 Task: Find connections with filter location Padre Bernardo with filter topic #socialentrepreneurswith filter profile language German with filter current company VeriPark with filter school Mahatma Phule Krishi Vidyapeeth, Rahuri with filter industry Wholesale Recyclable Materials with filter service category Videography with filter keywords title Content Strategist
Action: Mouse moved to (281, 325)
Screenshot: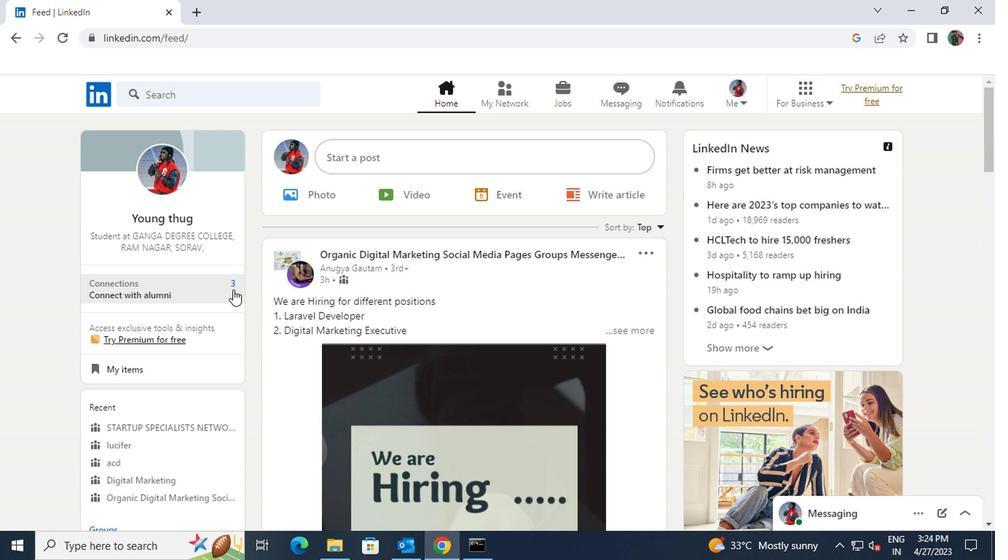 
Action: Mouse pressed left at (281, 325)
Screenshot: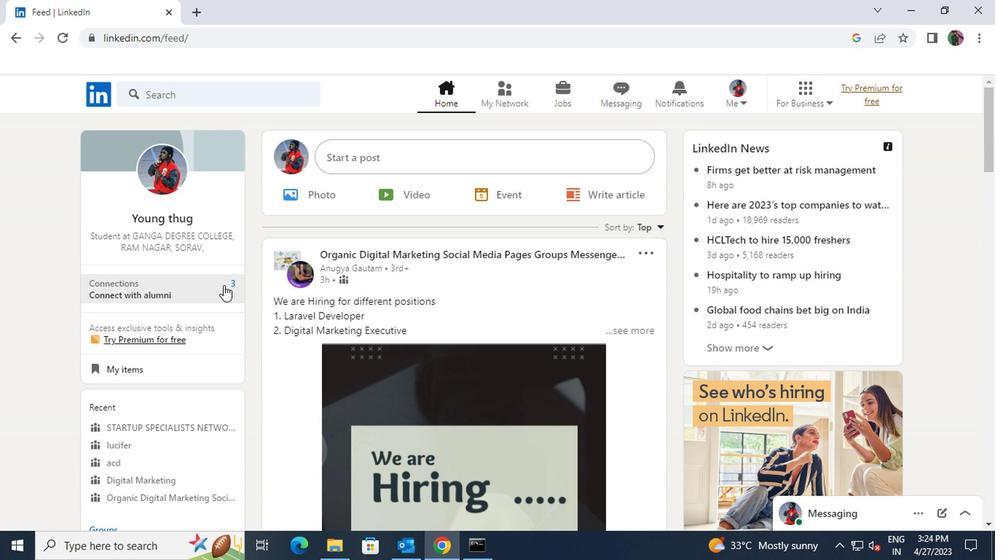 
Action: Mouse moved to (275, 248)
Screenshot: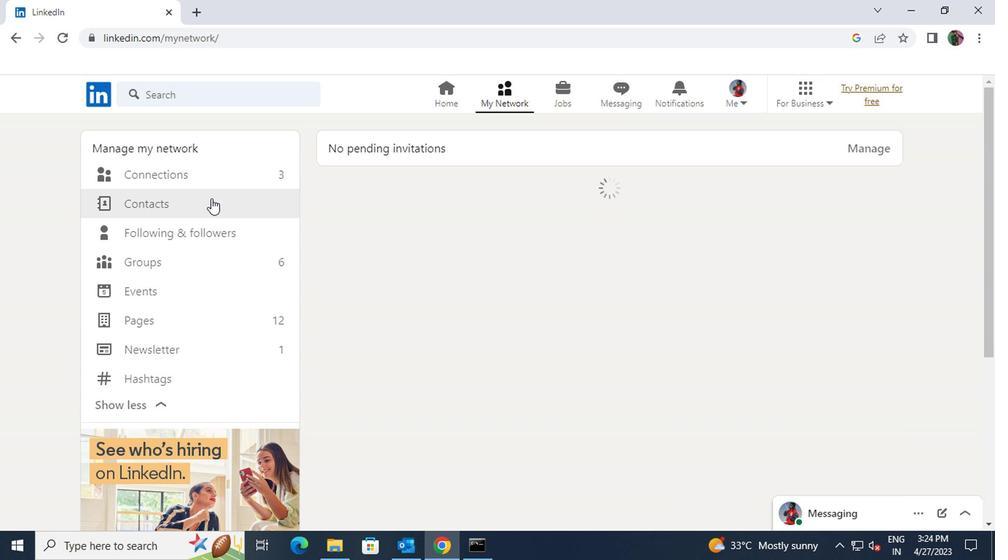 
Action: Mouse pressed left at (275, 248)
Screenshot: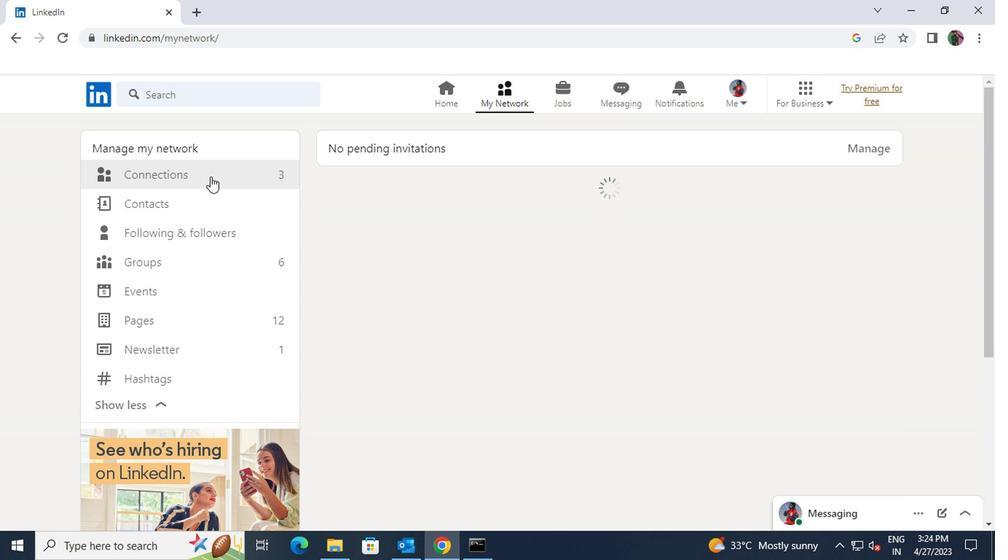 
Action: Mouse moved to (537, 251)
Screenshot: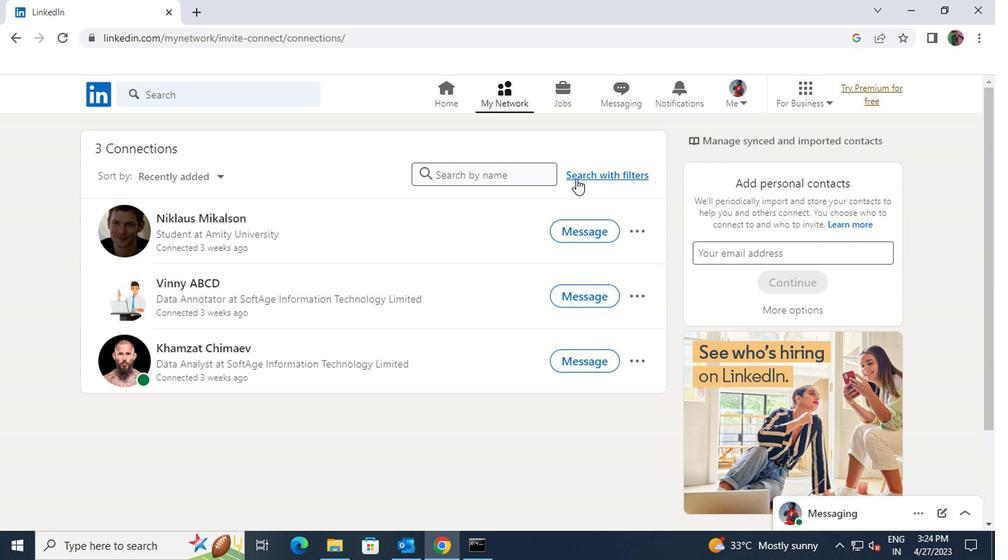 
Action: Mouse pressed left at (537, 251)
Screenshot: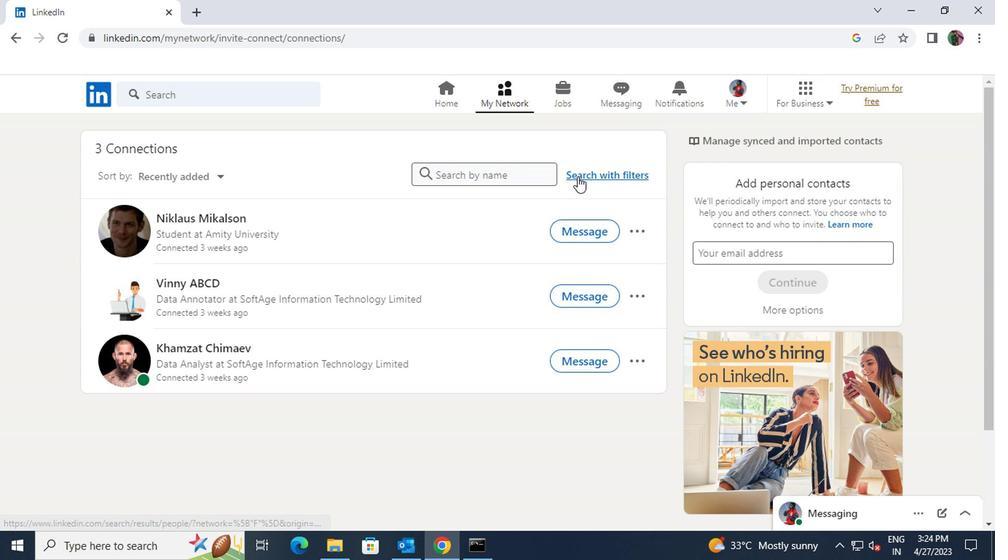 
Action: Mouse moved to (499, 226)
Screenshot: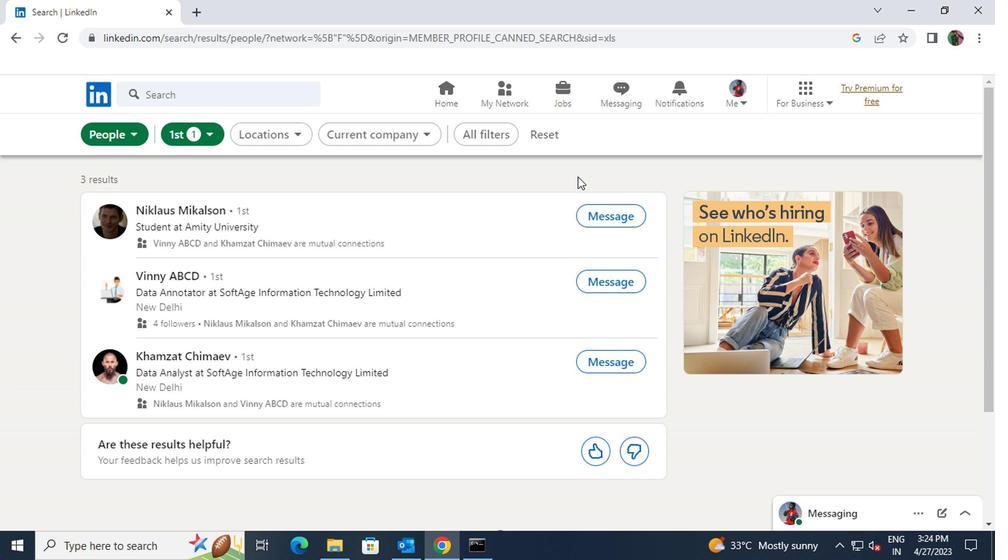 
Action: Mouse pressed left at (499, 226)
Screenshot: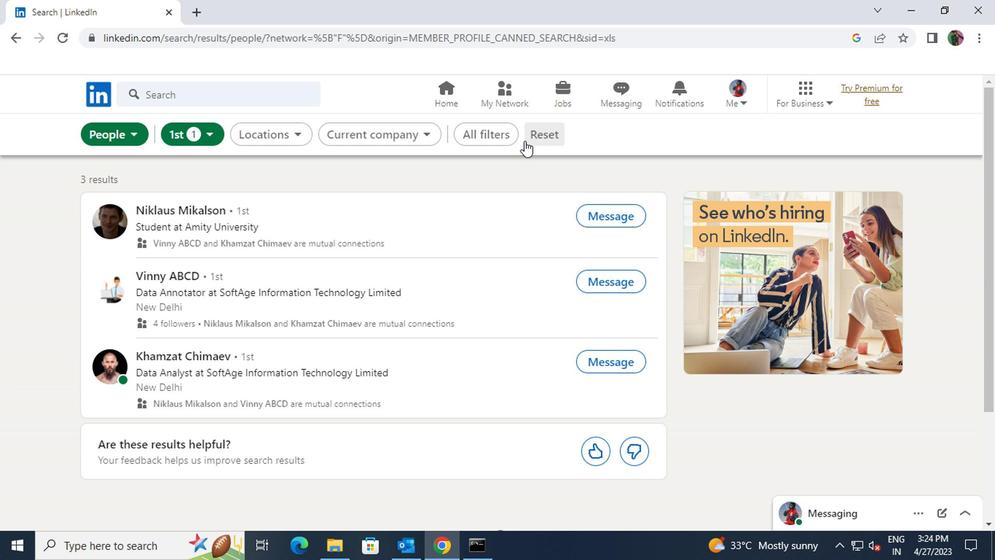 
Action: Mouse moved to (497, 223)
Screenshot: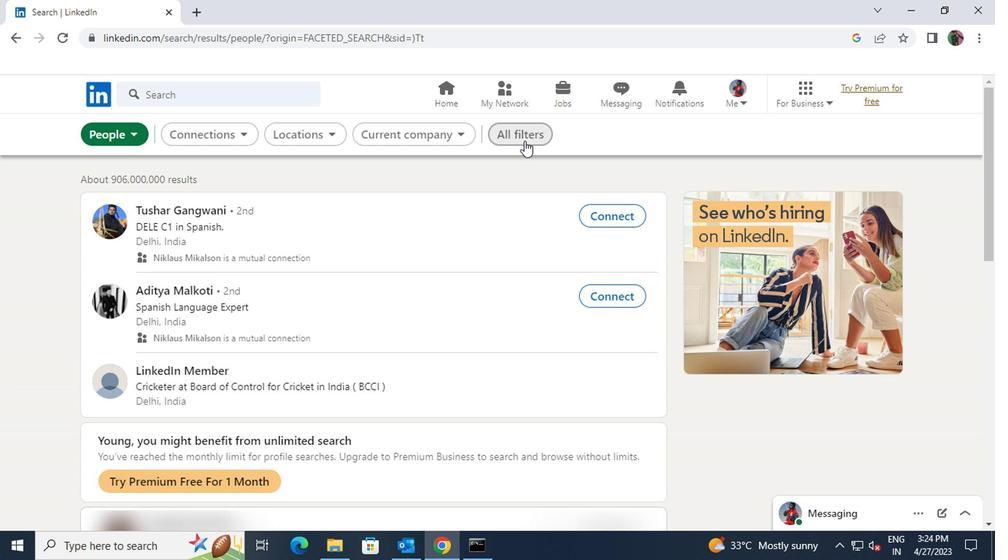 
Action: Mouse pressed left at (497, 223)
Screenshot: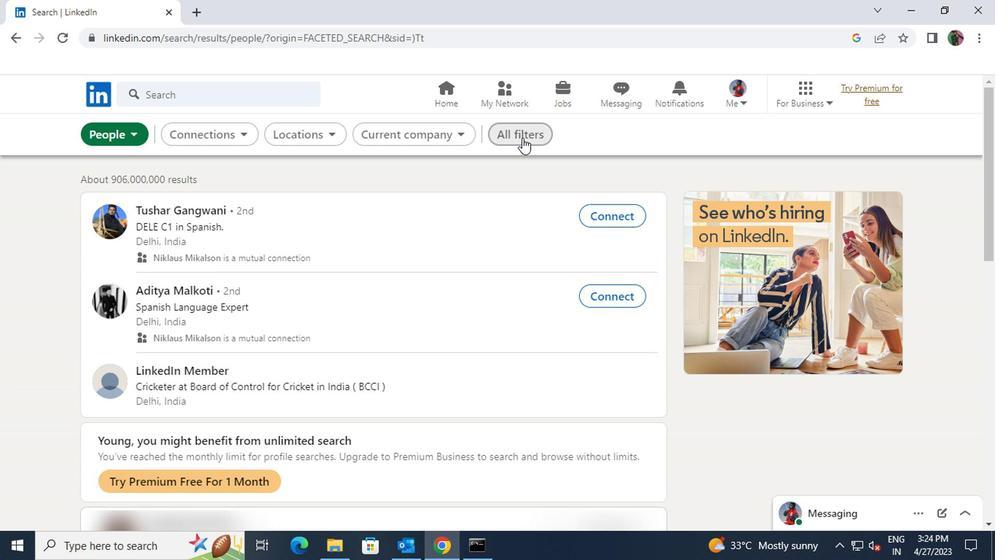 
Action: Mouse scrolled (497, 222) with delta (0, 0)
Screenshot: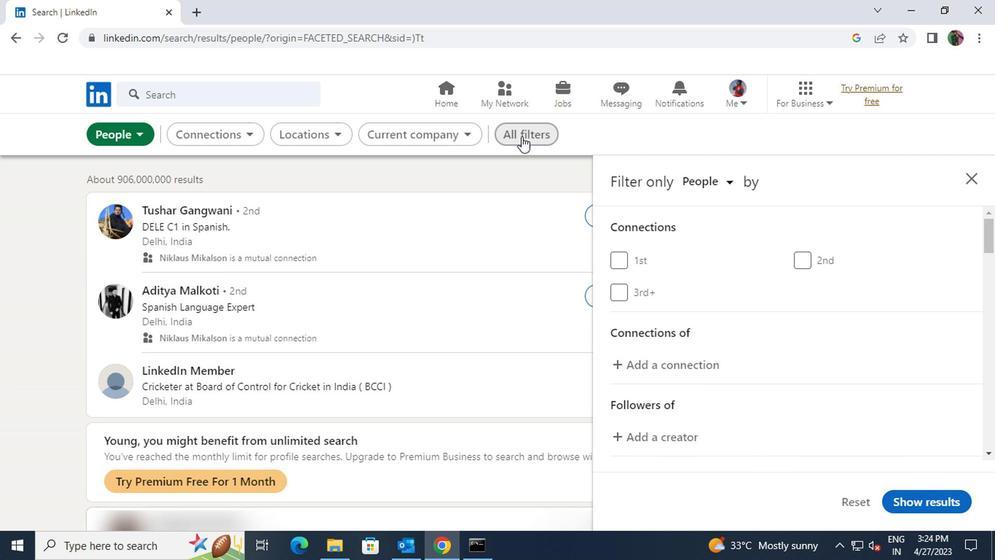 
Action: Mouse moved to (598, 305)
Screenshot: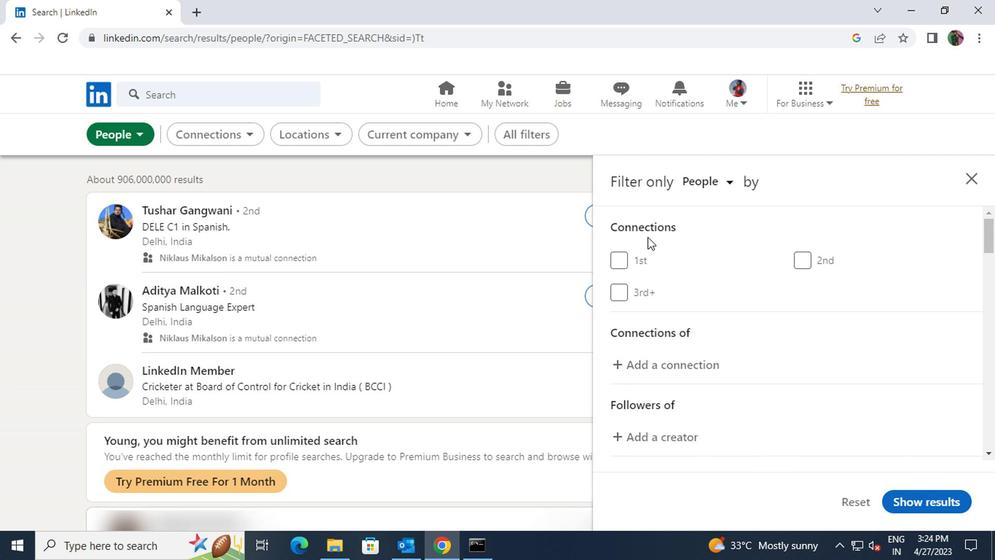 
Action: Mouse scrolled (598, 305) with delta (0, 0)
Screenshot: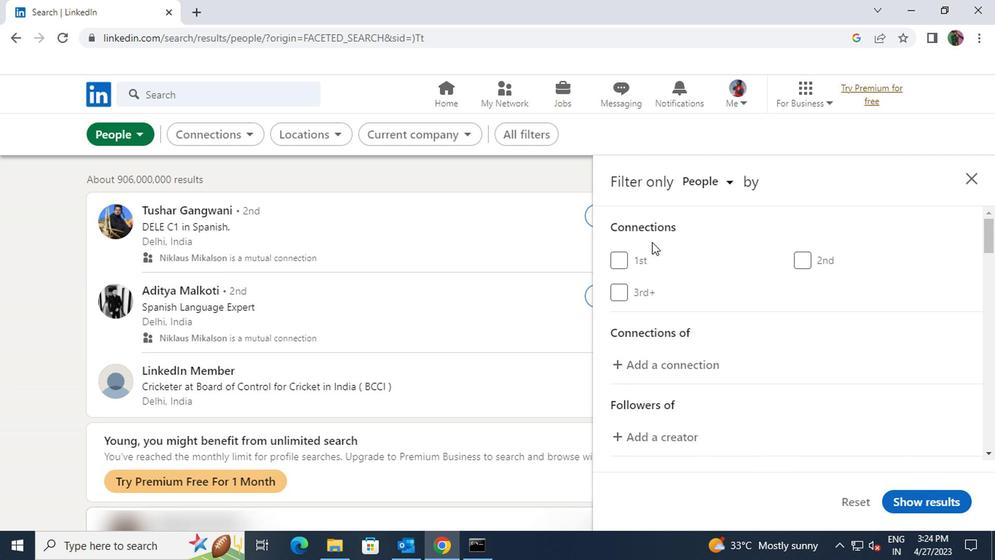 
Action: Mouse scrolled (598, 305) with delta (0, 0)
Screenshot: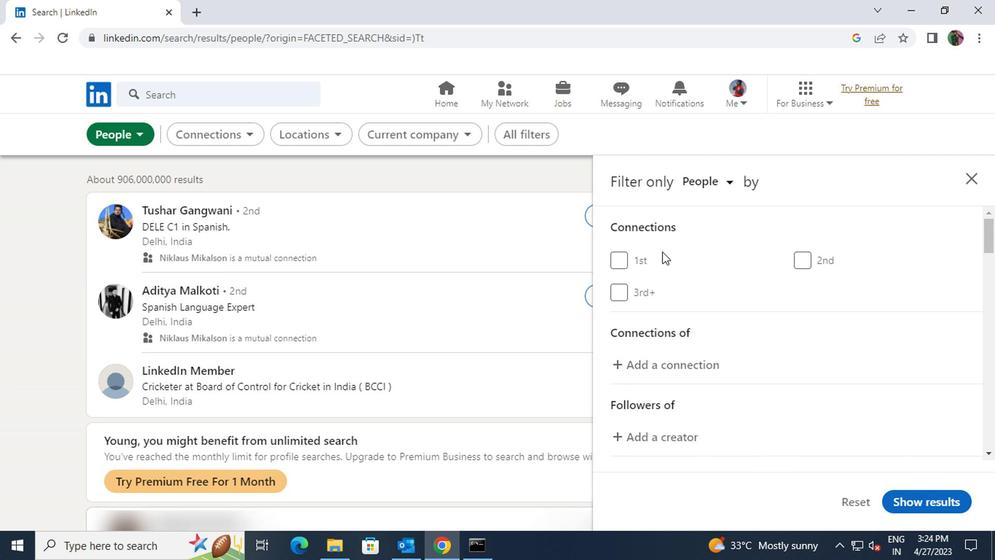 
Action: Mouse moved to (705, 433)
Screenshot: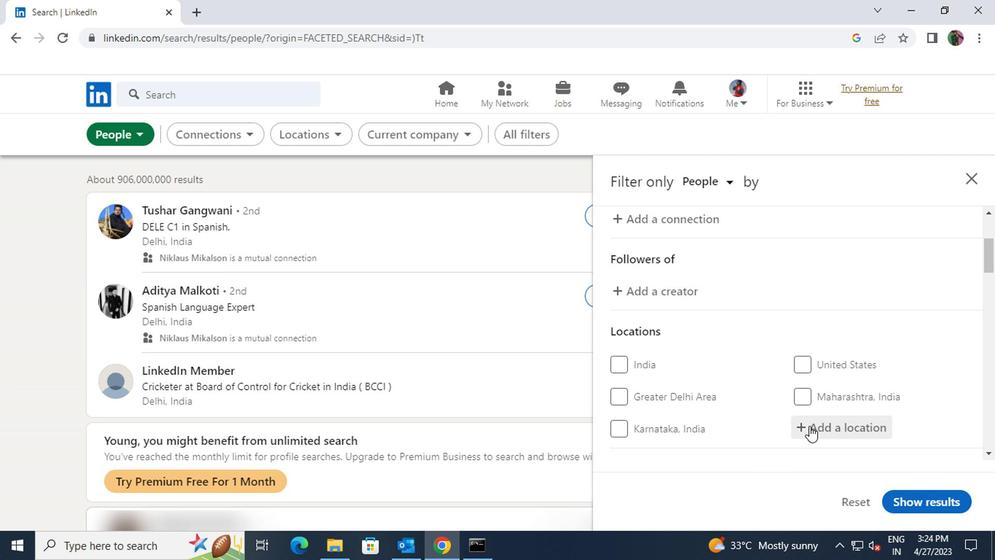
Action: Mouse pressed left at (705, 433)
Screenshot: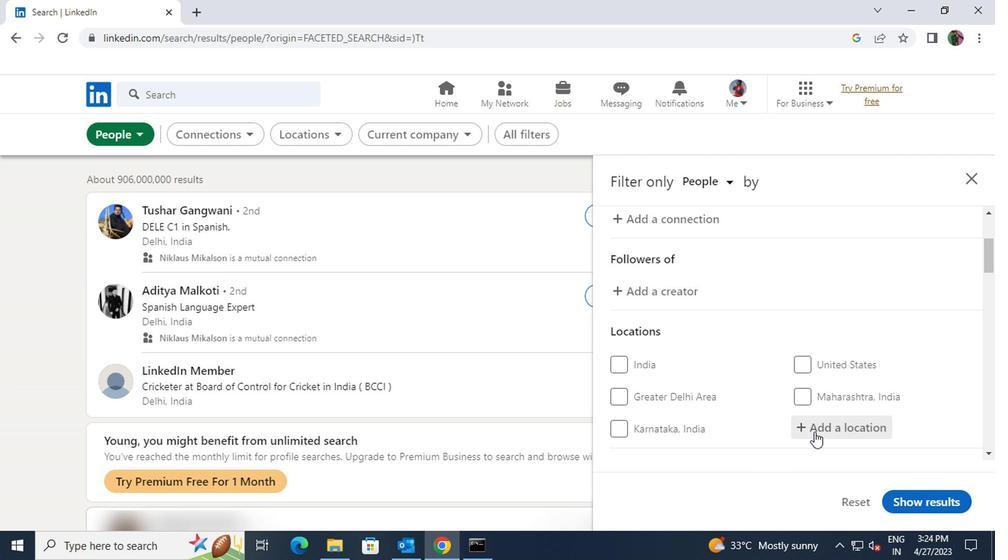 
Action: Key pressed <Key.shift>PADRE<Key.space>B
Screenshot: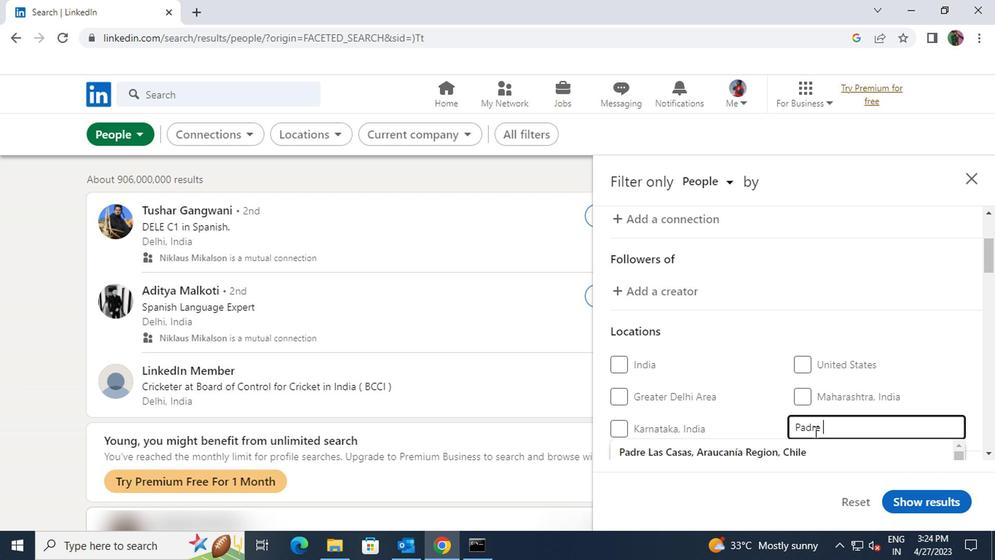 
Action: Mouse moved to (707, 445)
Screenshot: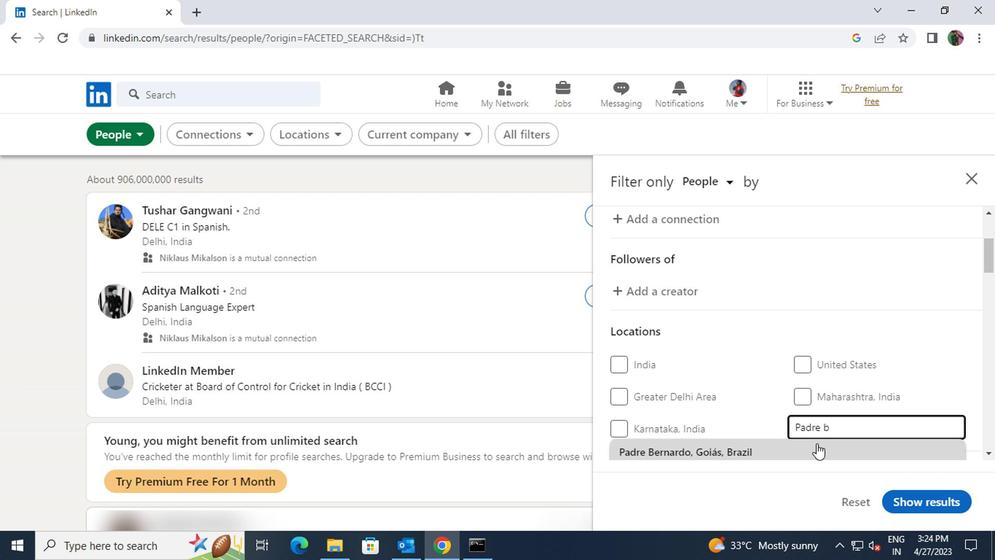 
Action: Mouse pressed left at (707, 445)
Screenshot: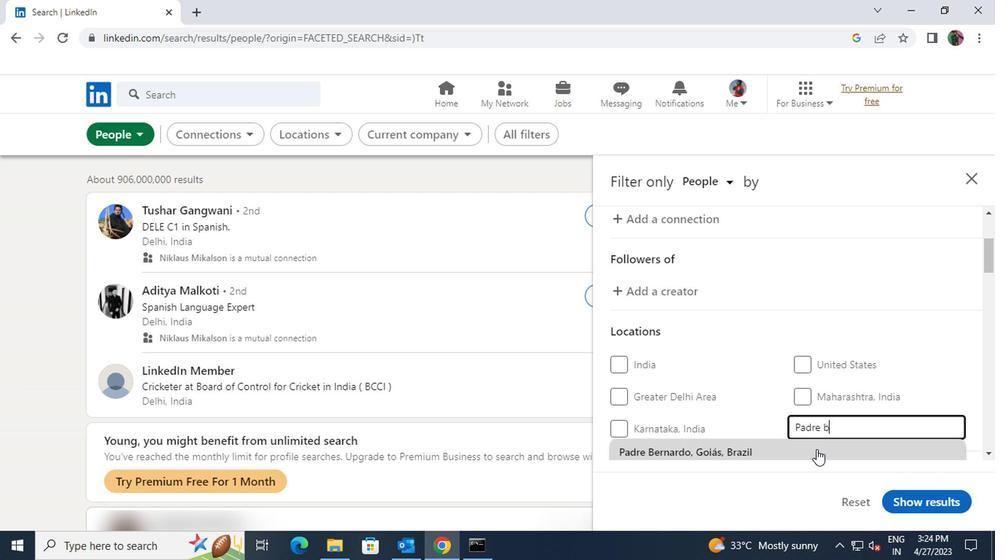 
Action: Mouse scrolled (707, 445) with delta (0, 0)
Screenshot: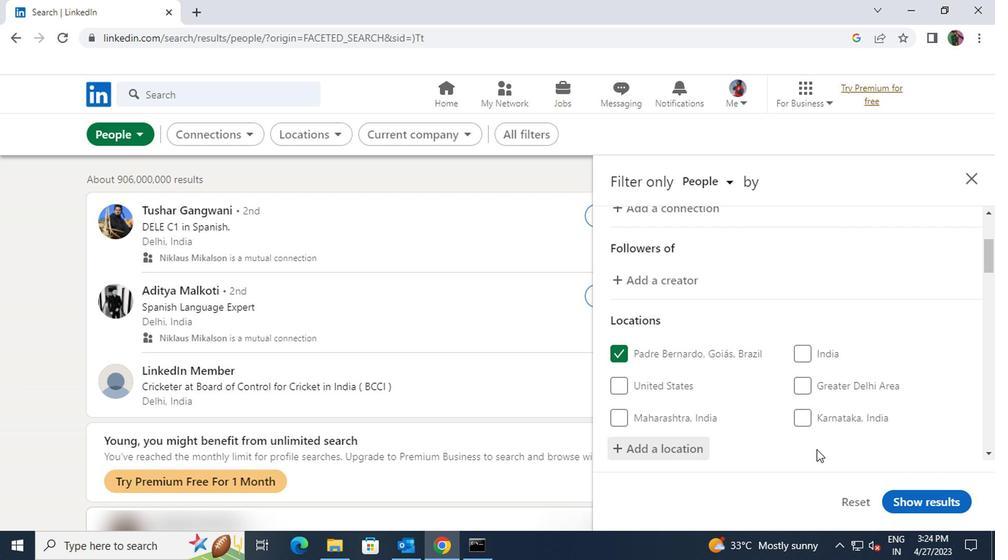 
Action: Mouse scrolled (707, 445) with delta (0, 0)
Screenshot: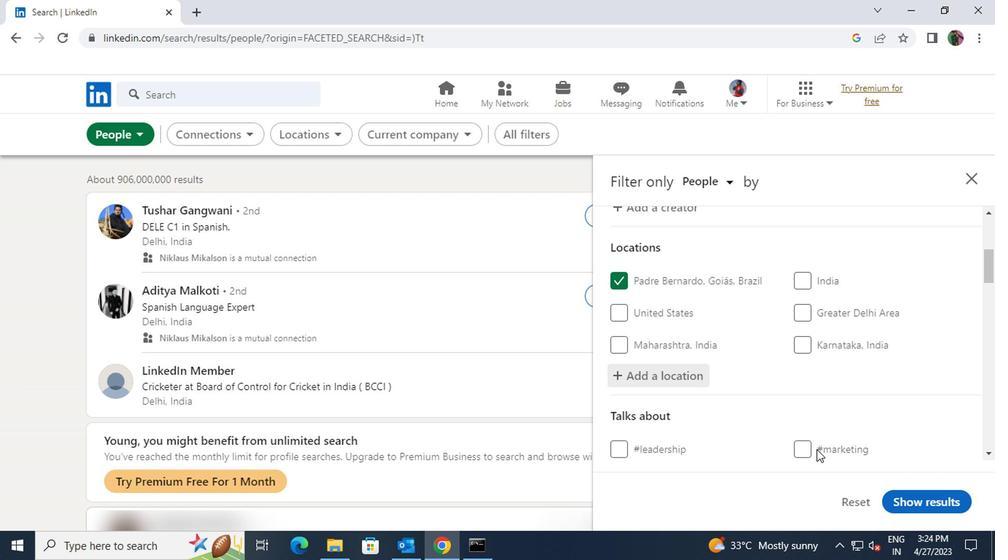 
Action: Mouse moved to (709, 441)
Screenshot: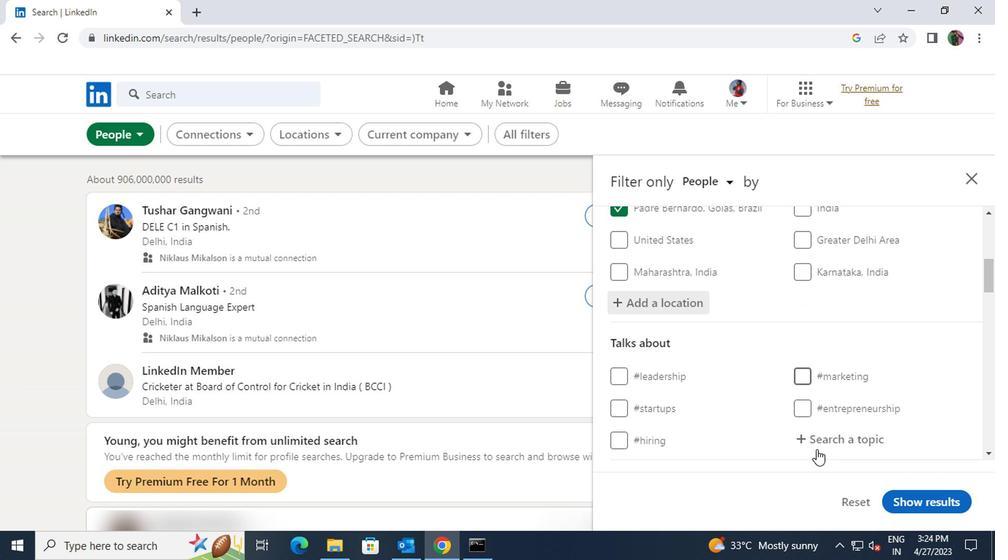 
Action: Mouse pressed left at (709, 441)
Screenshot: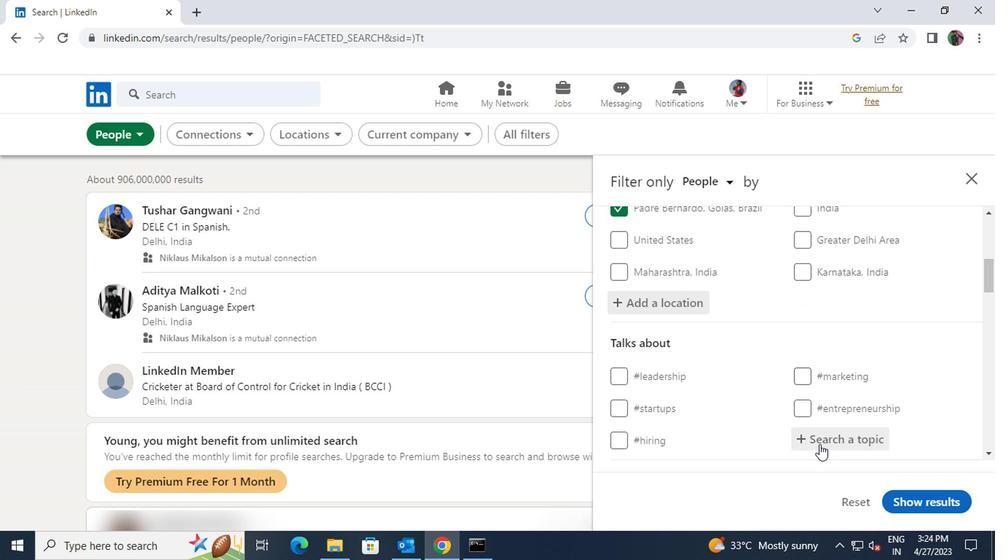 
Action: Key pressed <Key.shift><Key.shift><Key.shift><Key.shift><Key.shift><Key.shift><Key.shift><Key.shift><Key.shift><Key.shift><Key.shift><Key.shift><Key.shift><Key.shift><Key.shift><Key.shift>#SOCIALEN
Screenshot: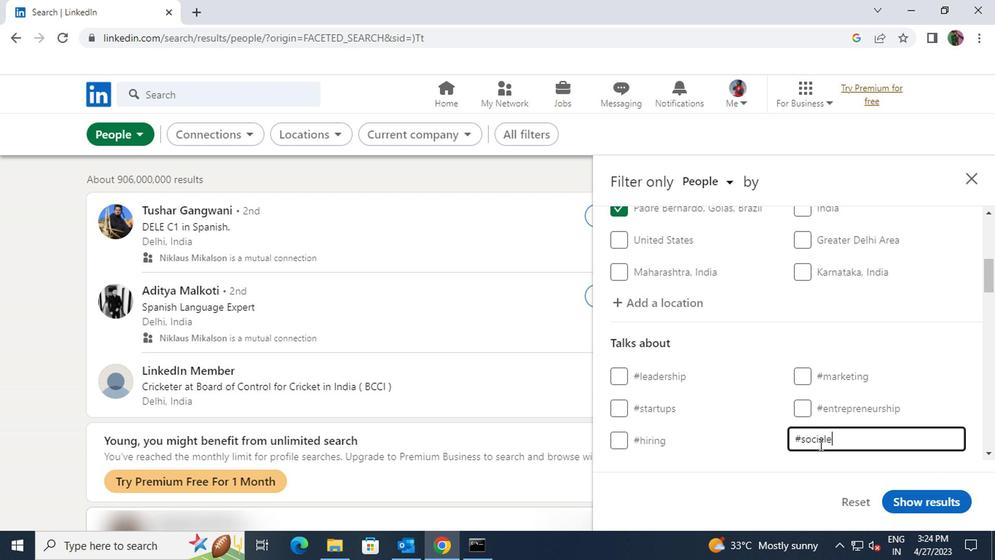 
Action: Mouse moved to (710, 441)
Screenshot: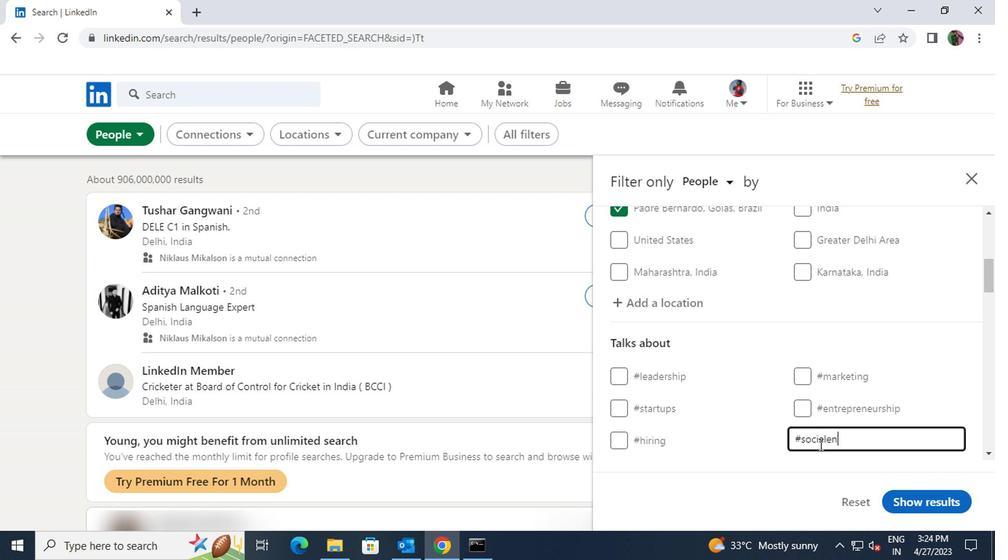 
Action: Key pressed TEREPENERWITH
Screenshot: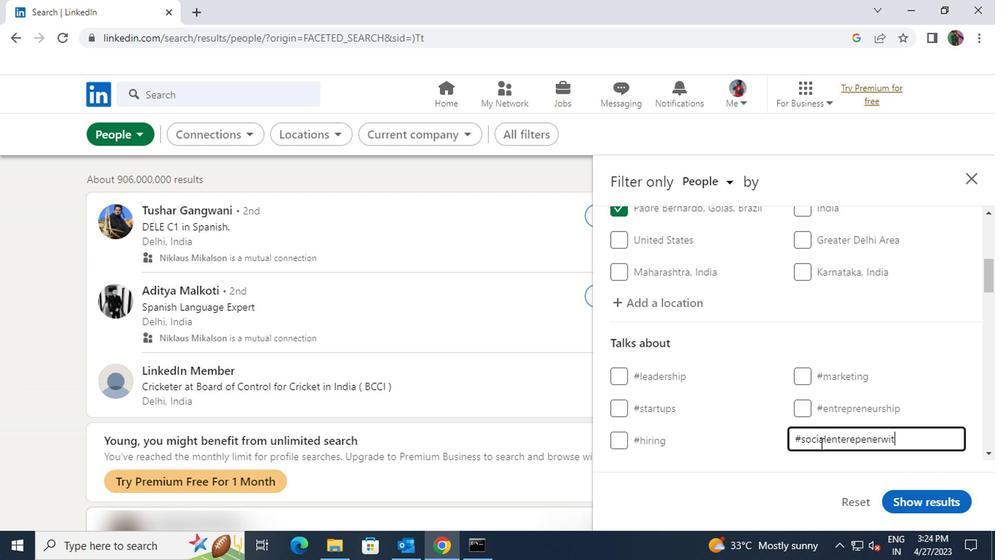 
Action: Mouse scrolled (710, 440) with delta (0, 0)
Screenshot: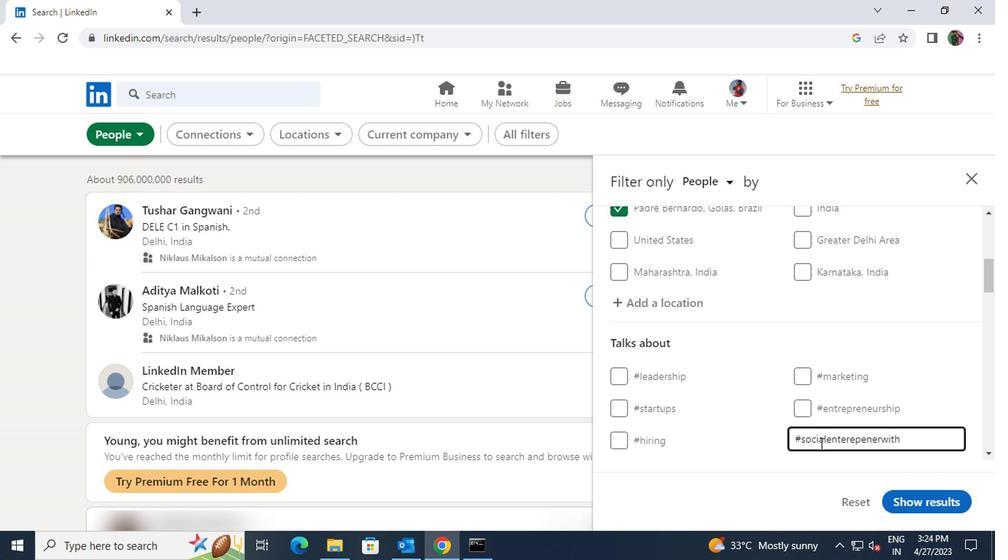 
Action: Mouse scrolled (710, 440) with delta (0, 0)
Screenshot: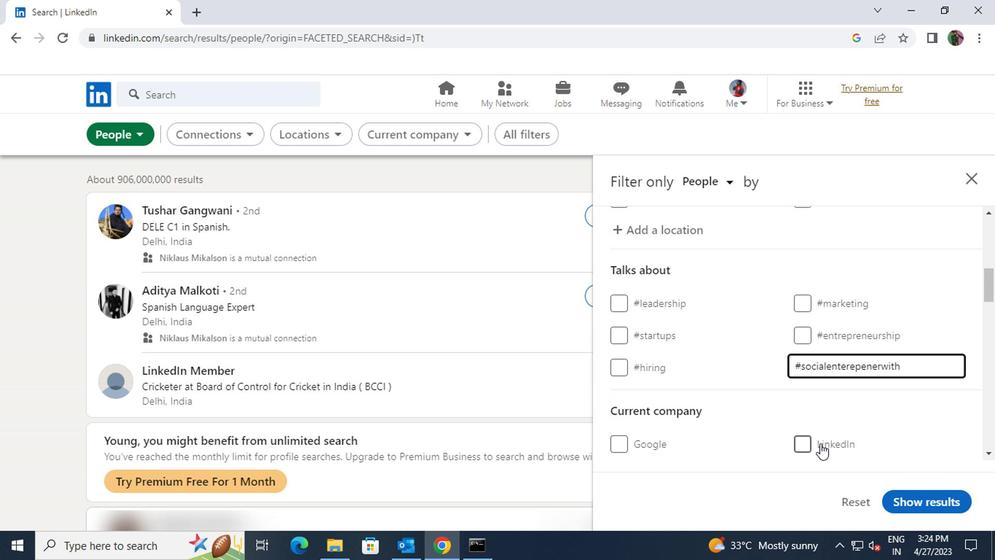 
Action: Mouse moved to (712, 436)
Screenshot: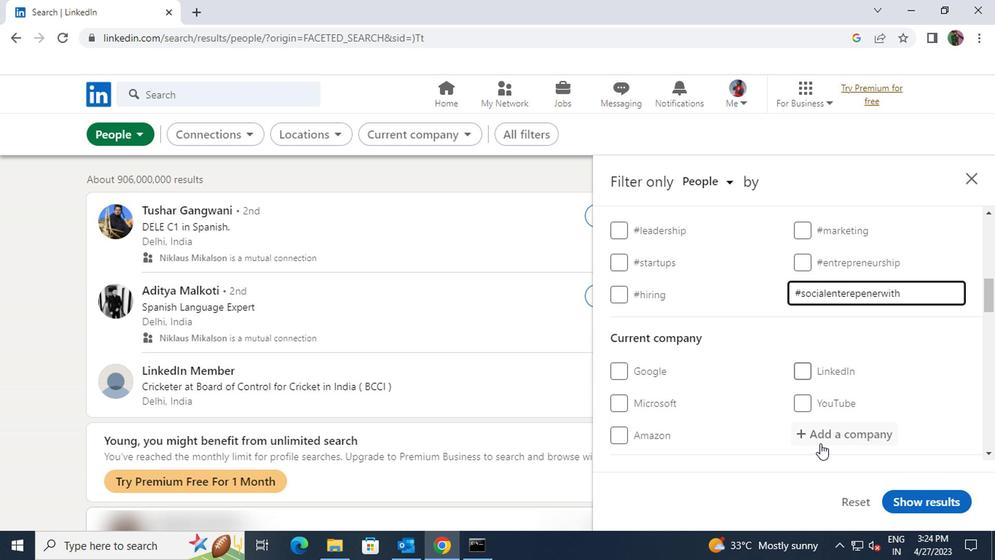 
Action: Mouse pressed left at (712, 436)
Screenshot: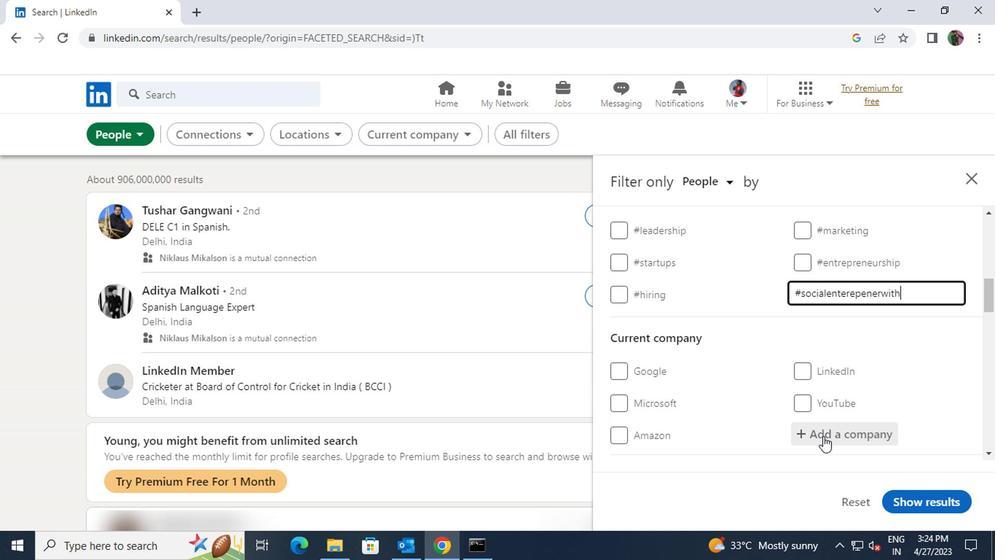 
Action: Key pressed <Key.shift>VERI<Key.shift>PARK
Screenshot: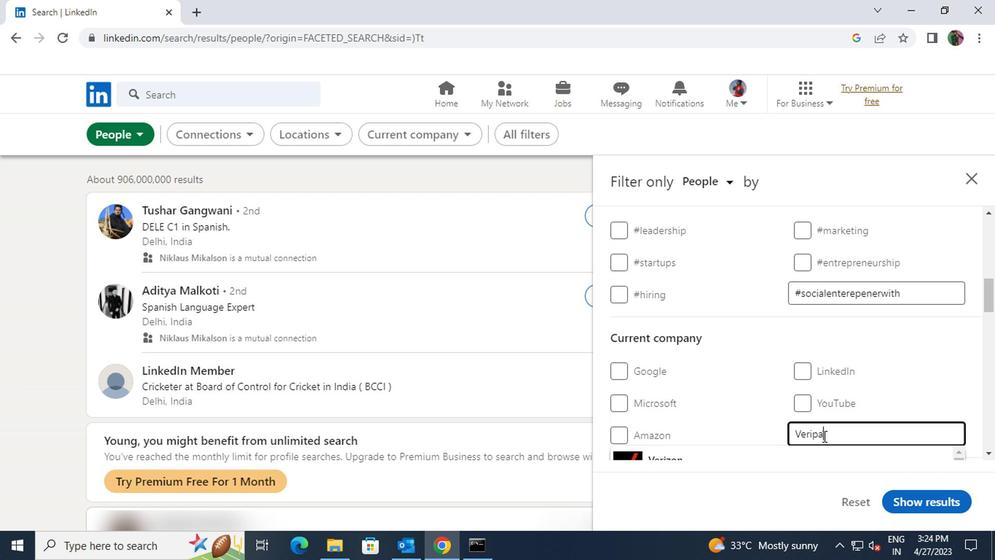 
Action: Mouse moved to (718, 421)
Screenshot: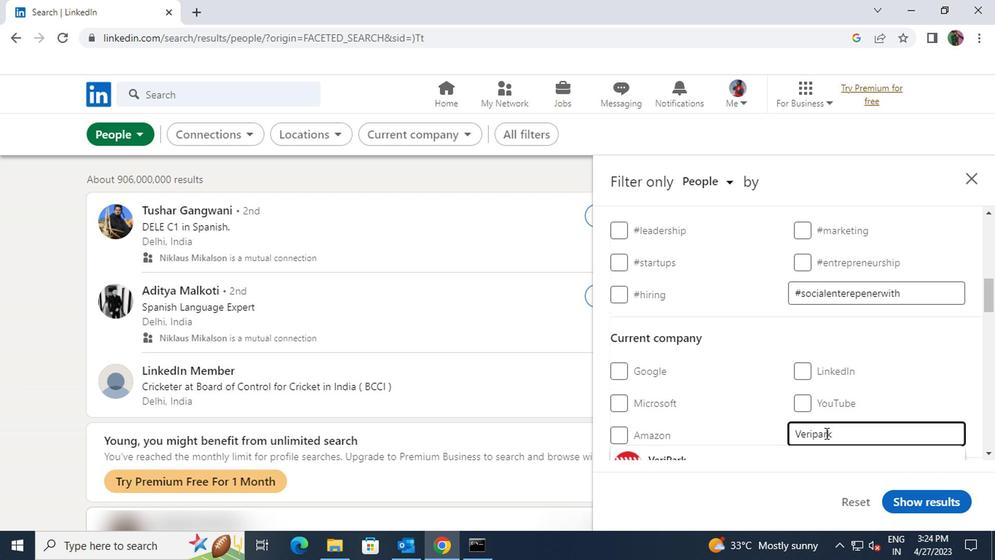 
Action: Mouse scrolled (718, 421) with delta (0, 0)
Screenshot: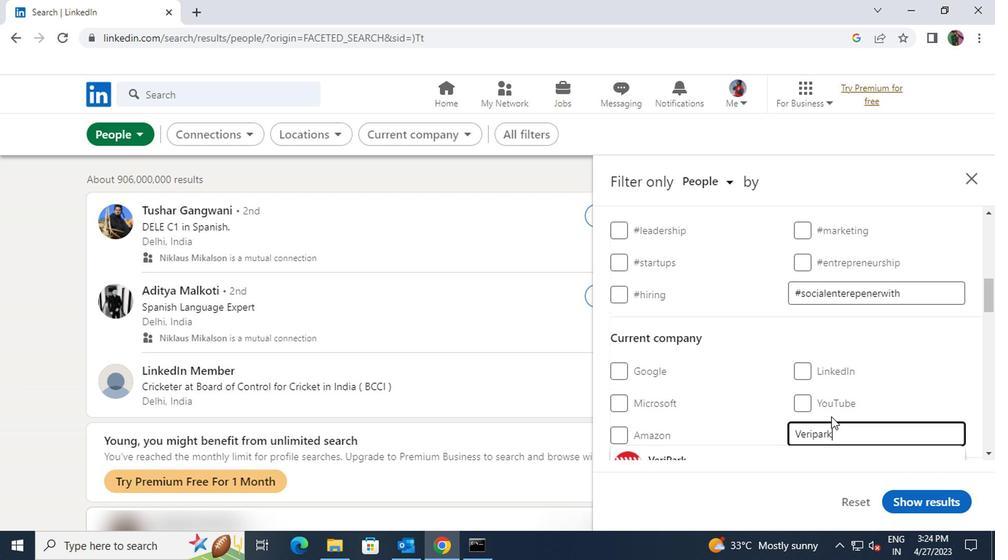 
Action: Mouse moved to (721, 411)
Screenshot: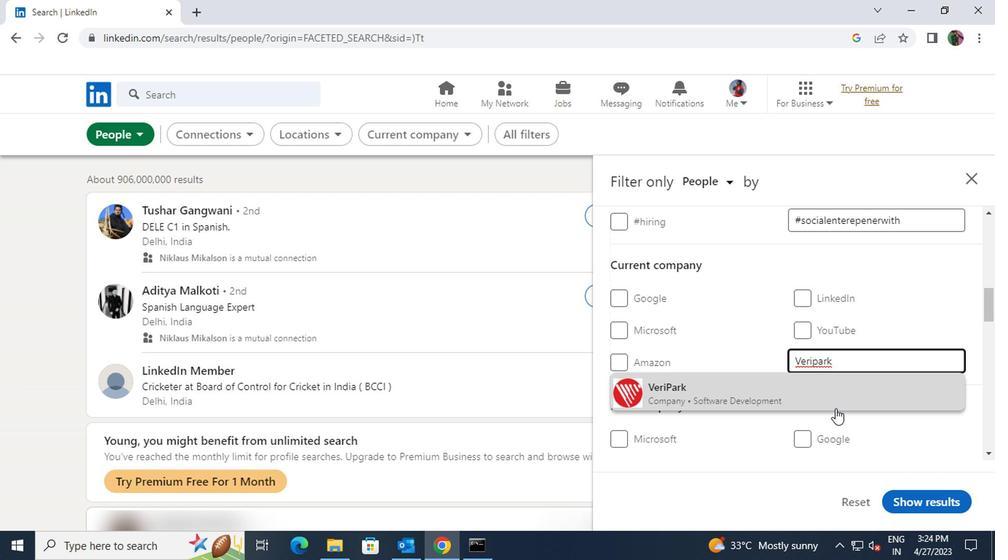 
Action: Mouse pressed left at (721, 411)
Screenshot: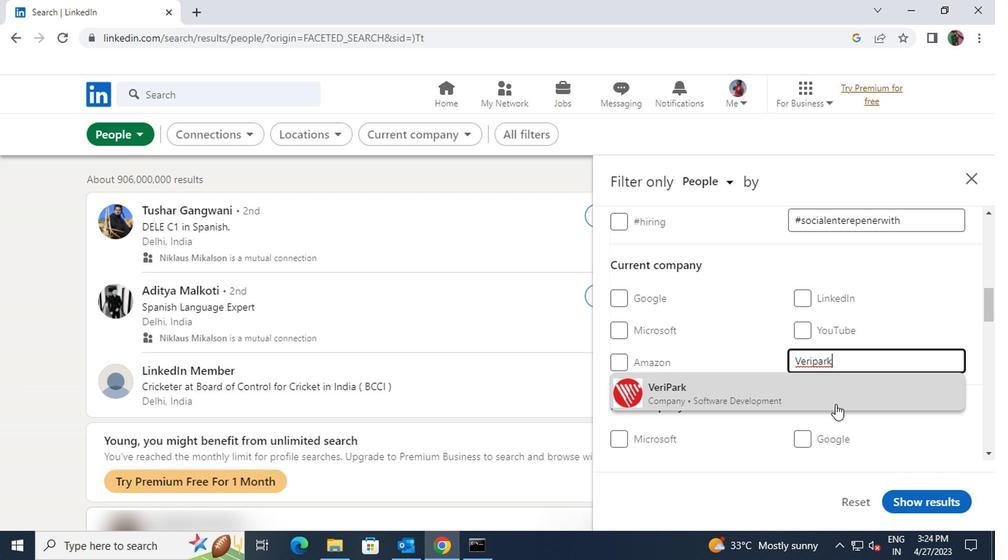 
Action: Mouse scrolled (721, 411) with delta (0, 0)
Screenshot: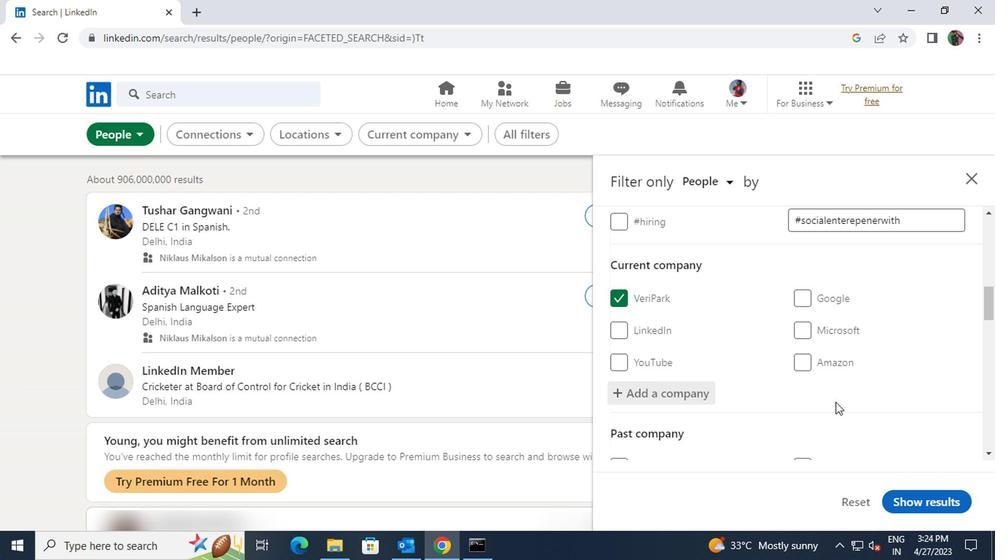 
Action: Mouse scrolled (721, 411) with delta (0, 0)
Screenshot: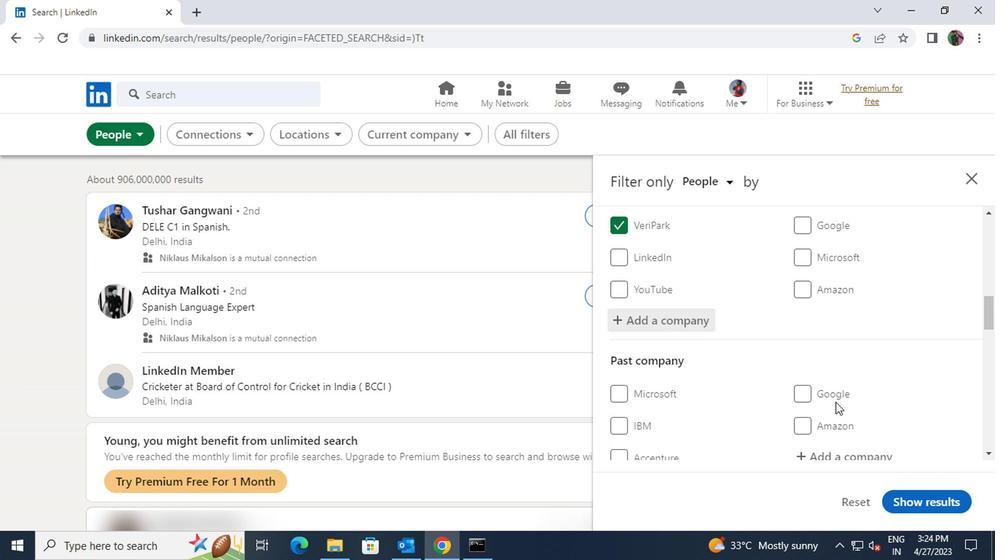 
Action: Mouse scrolled (721, 411) with delta (0, 0)
Screenshot: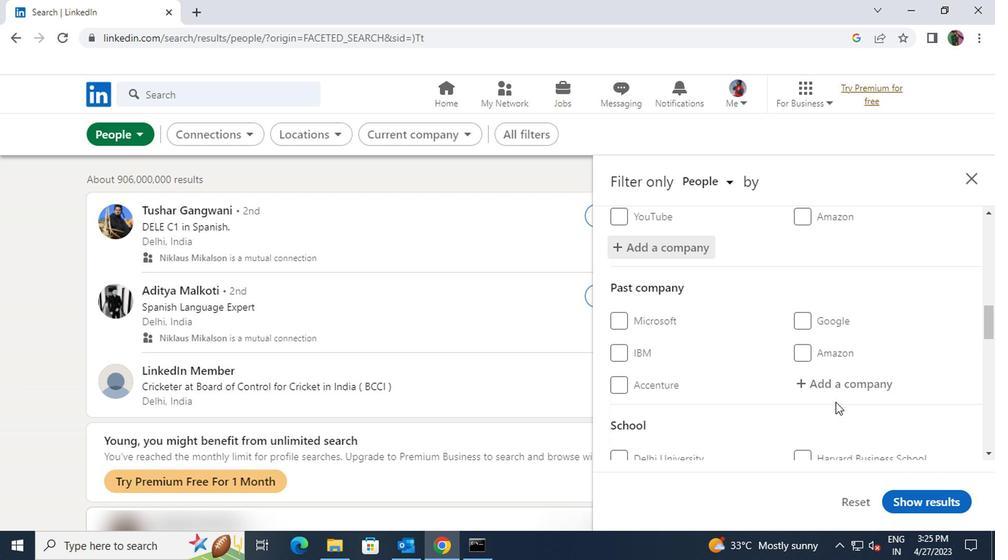 
Action: Mouse scrolled (721, 411) with delta (0, 0)
Screenshot: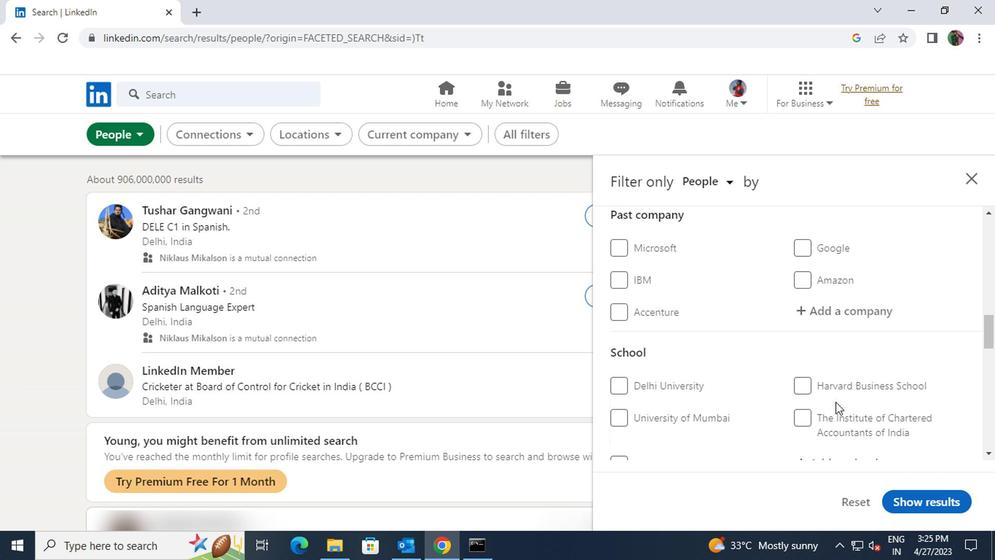 
Action: Mouse moved to (721, 407)
Screenshot: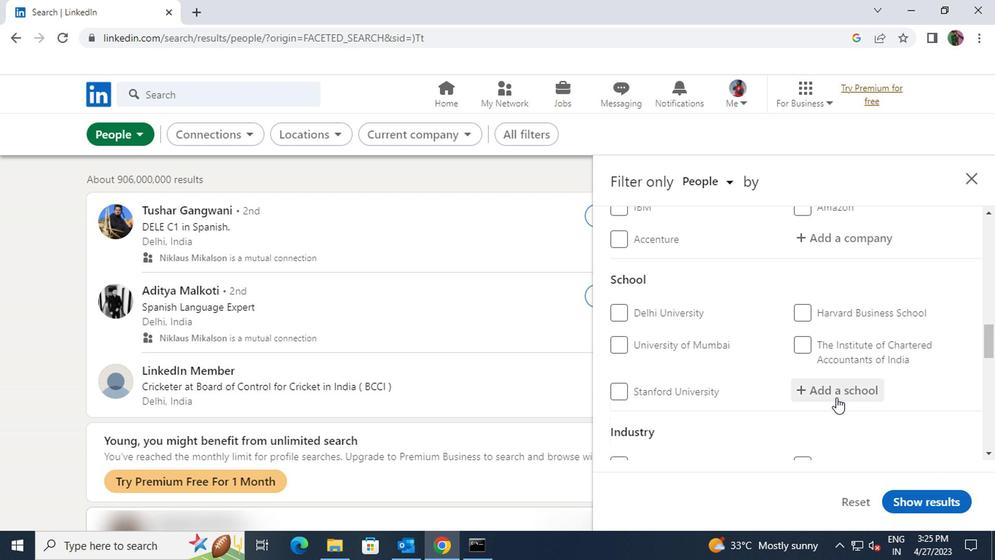 
Action: Mouse pressed left at (721, 407)
Screenshot: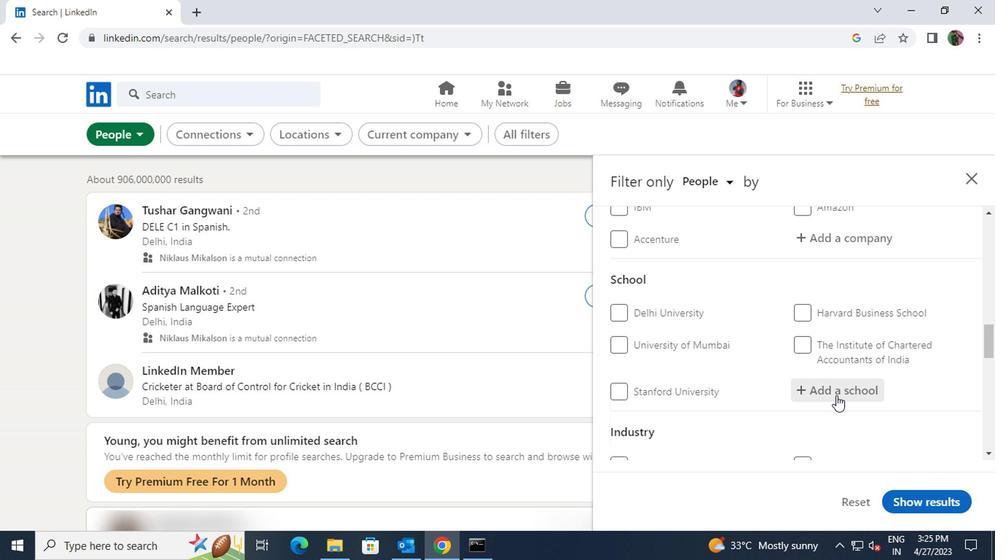
Action: Key pressed <Key.shift>MAHATMA<Key.space>PHU
Screenshot: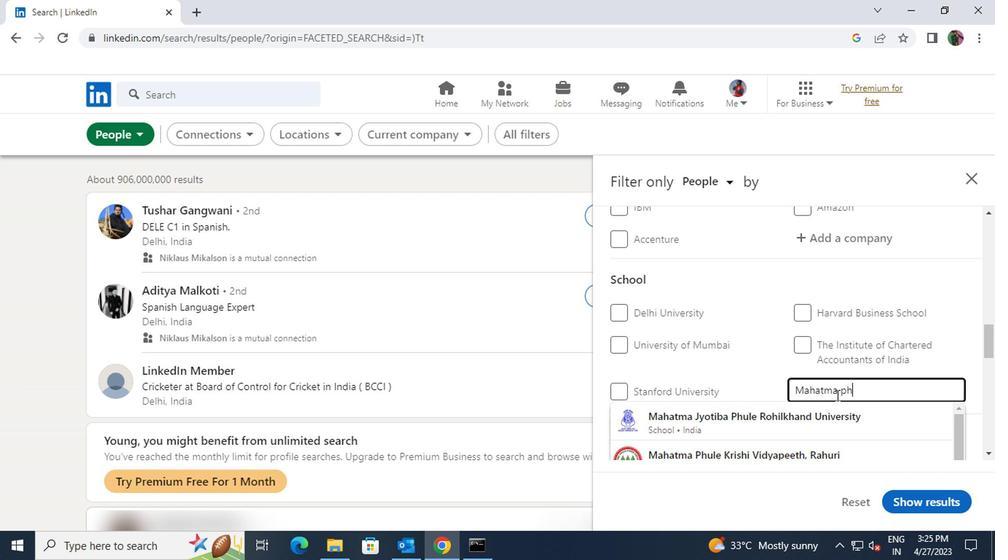 
Action: Mouse moved to (717, 444)
Screenshot: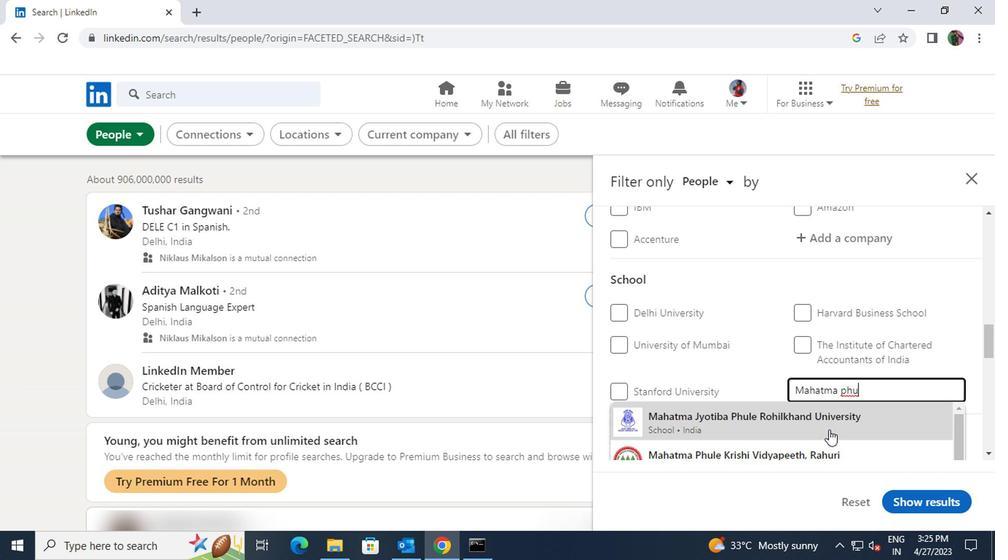 
Action: Mouse pressed left at (717, 444)
Screenshot: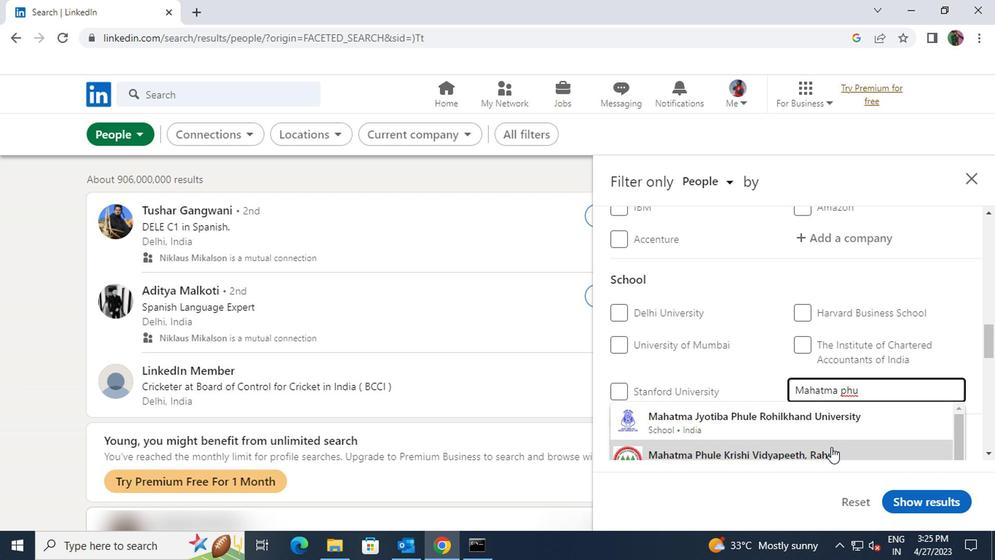 
Action: Mouse moved to (722, 433)
Screenshot: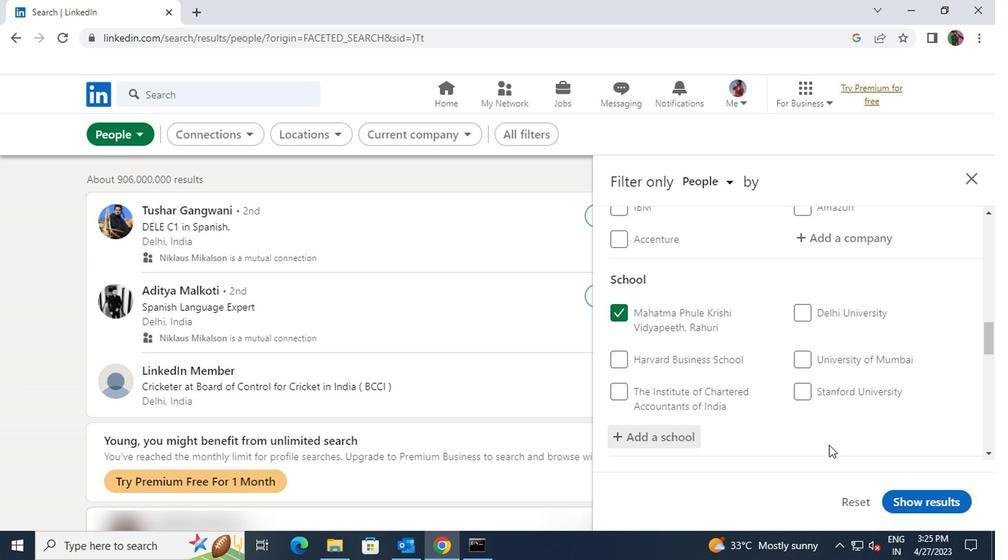 
Action: Mouse scrolled (722, 433) with delta (0, 0)
Screenshot: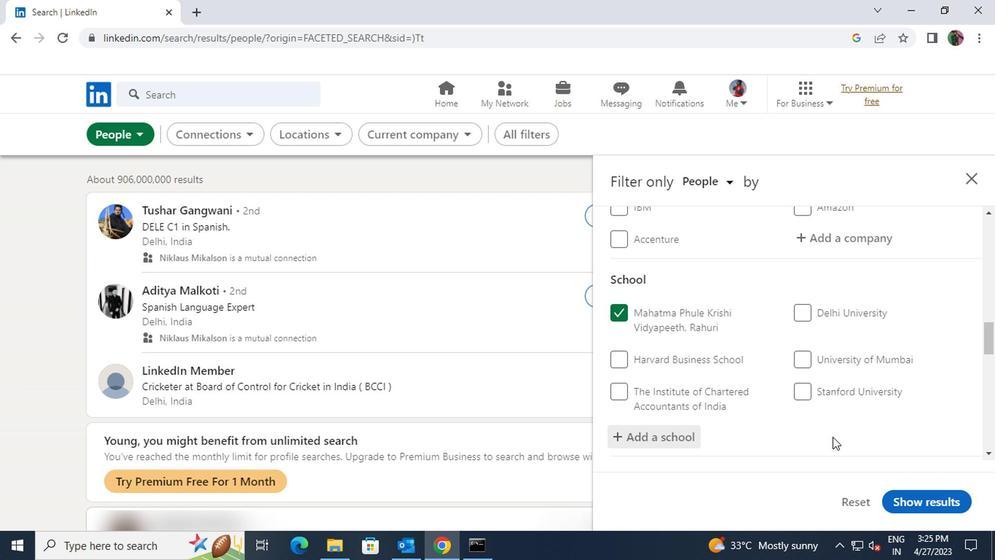 
Action: Mouse scrolled (722, 433) with delta (0, 0)
Screenshot: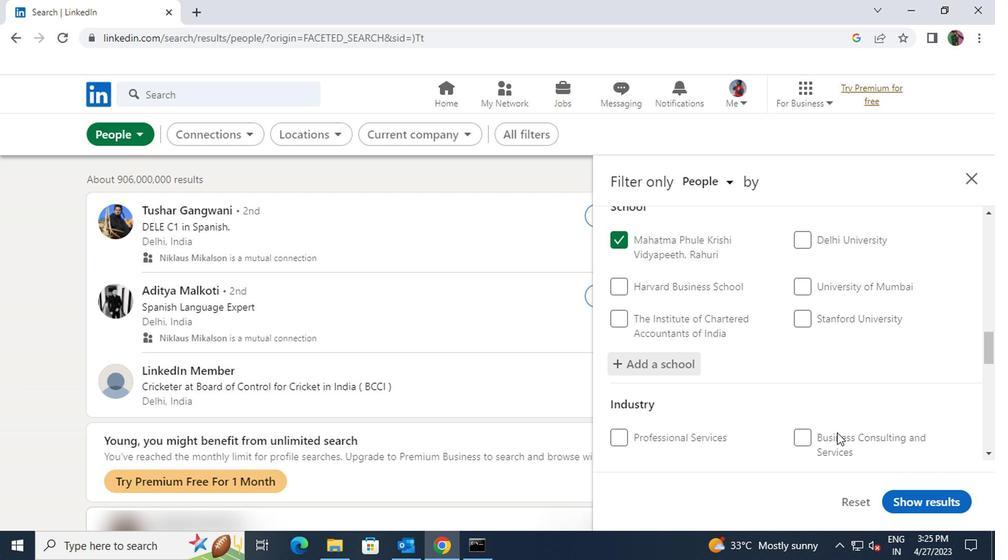 
Action: Mouse scrolled (722, 433) with delta (0, 0)
Screenshot: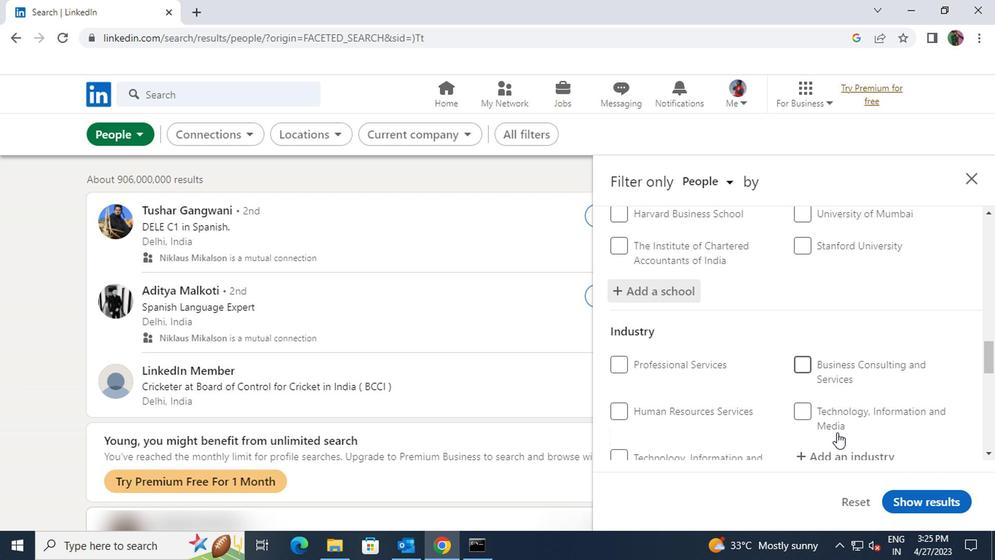 
Action: Mouse moved to (724, 399)
Screenshot: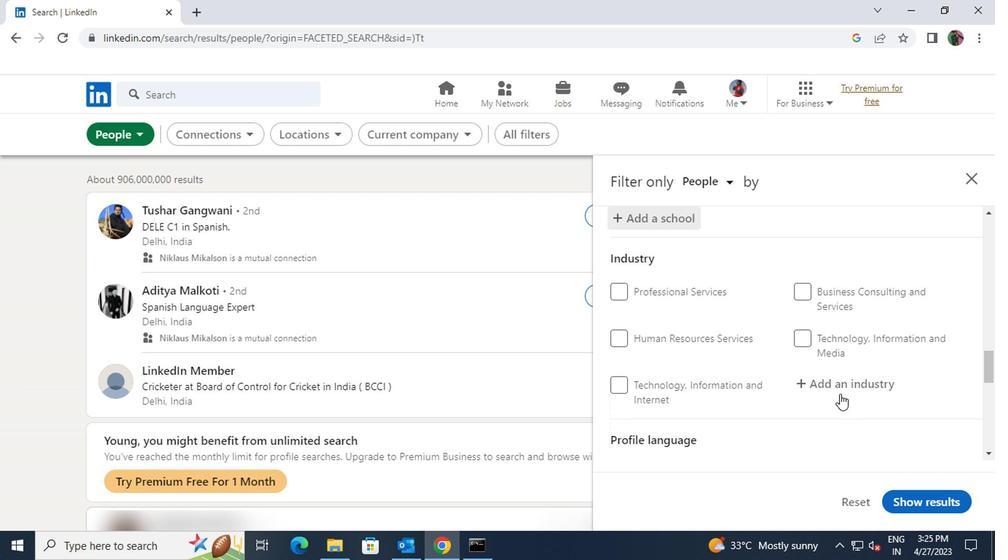 
Action: Mouse pressed left at (724, 399)
Screenshot: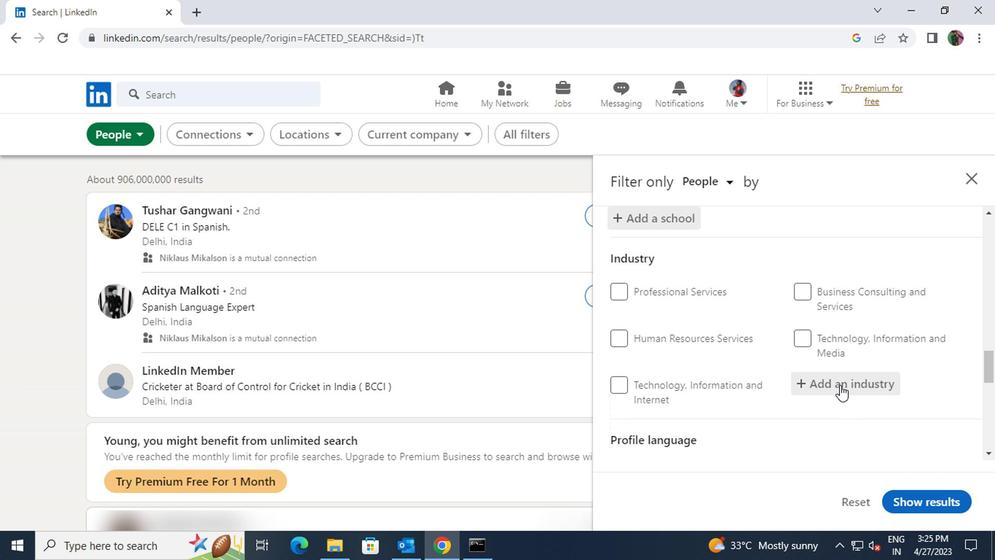
Action: Key pressed <Key.shift><Key.shift>WHOLESALE<Key.space><Key.shift>RECY
Screenshot: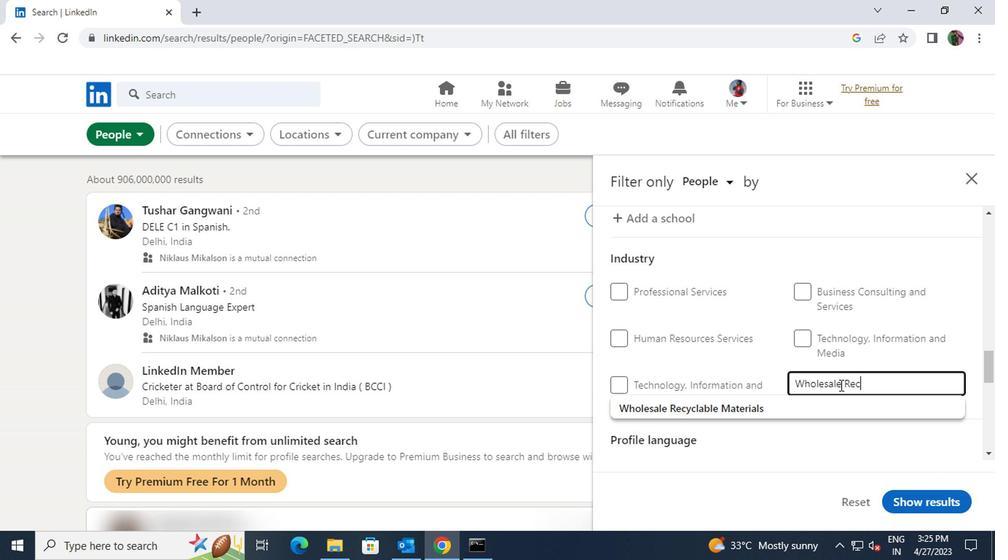 
Action: Mouse moved to (723, 413)
Screenshot: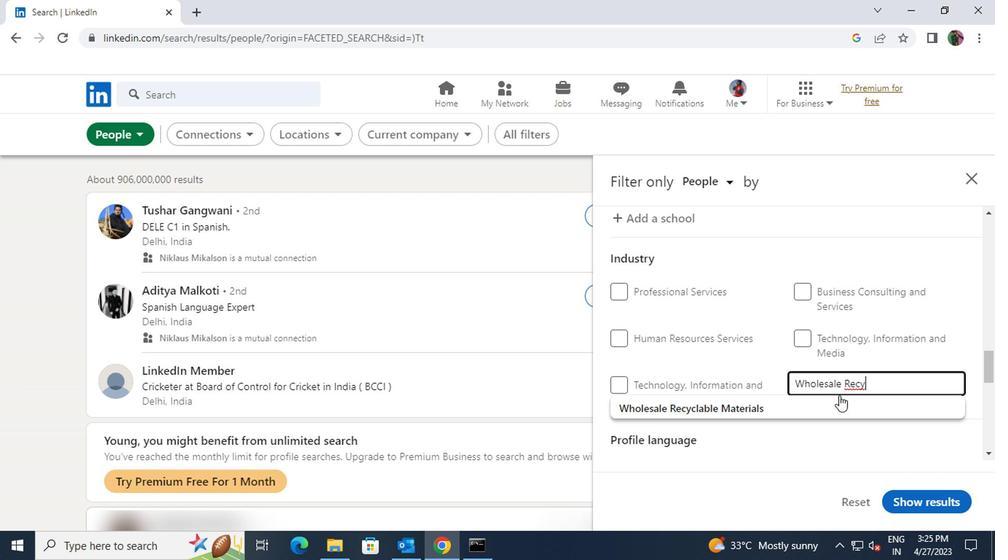 
Action: Mouse pressed left at (723, 413)
Screenshot: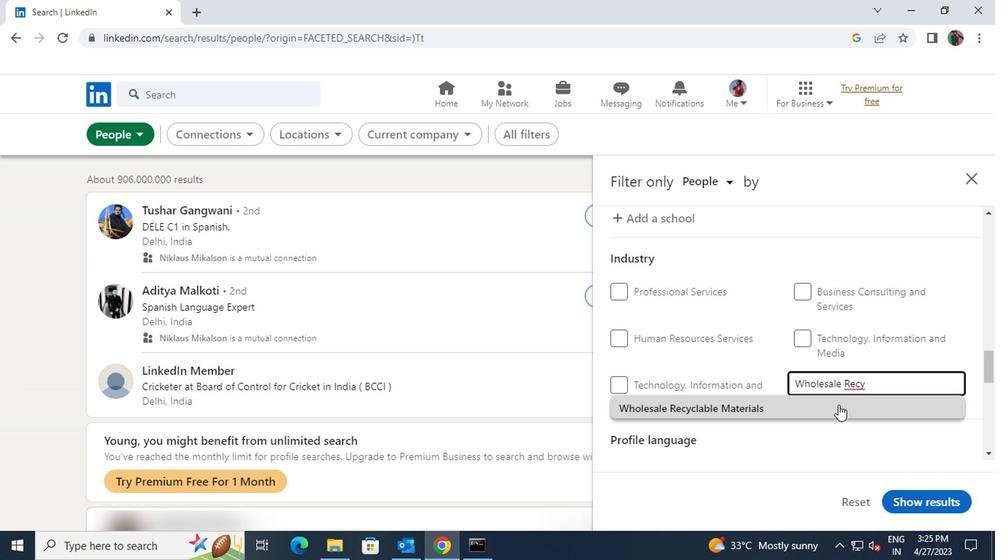 
Action: Mouse scrolled (723, 413) with delta (0, 0)
Screenshot: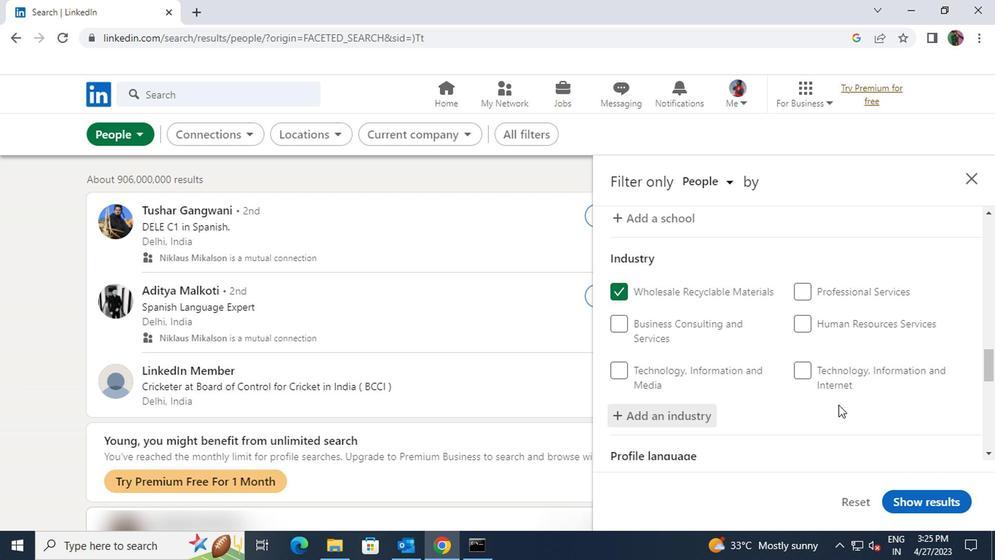 
Action: Mouse scrolled (723, 413) with delta (0, 0)
Screenshot: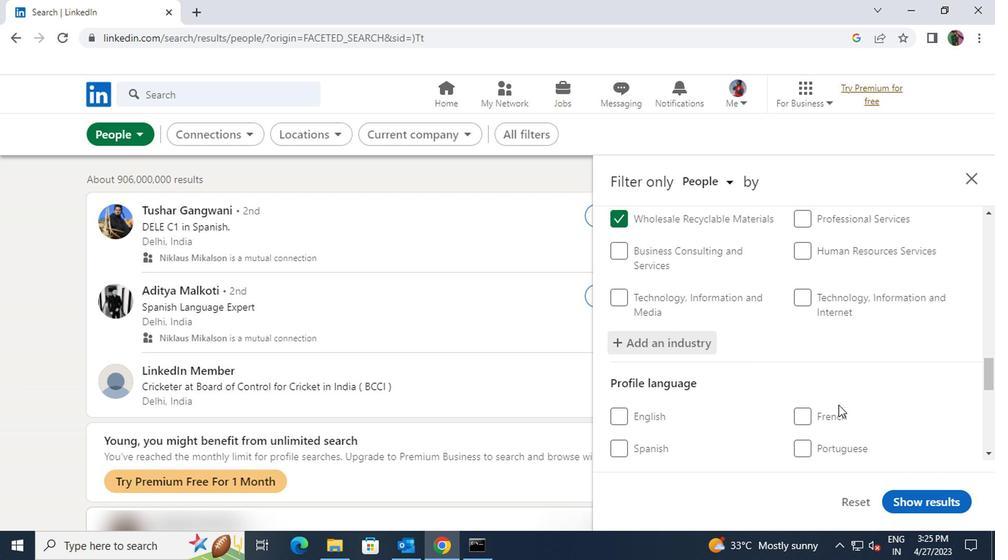 
Action: Mouse moved to (561, 413)
Screenshot: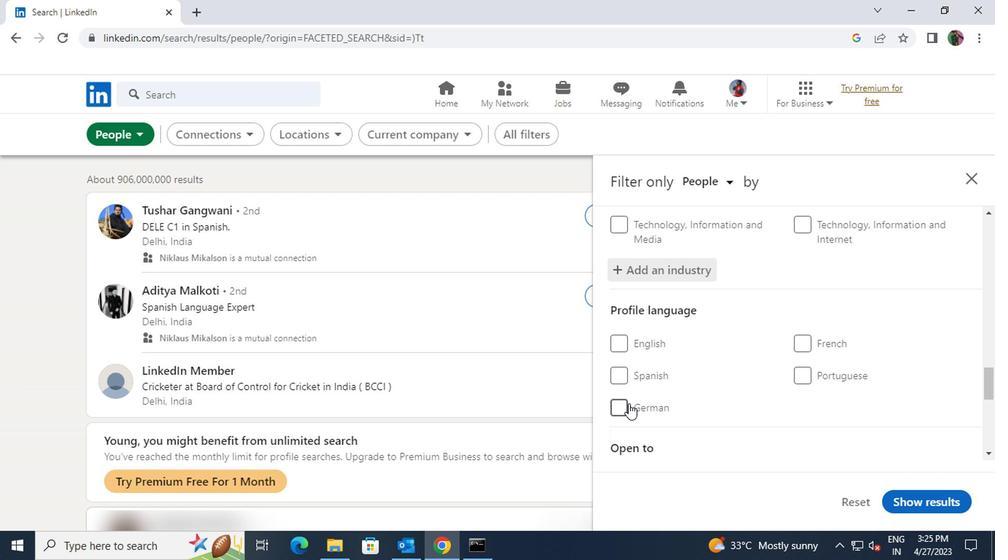 
Action: Mouse pressed left at (561, 413)
Screenshot: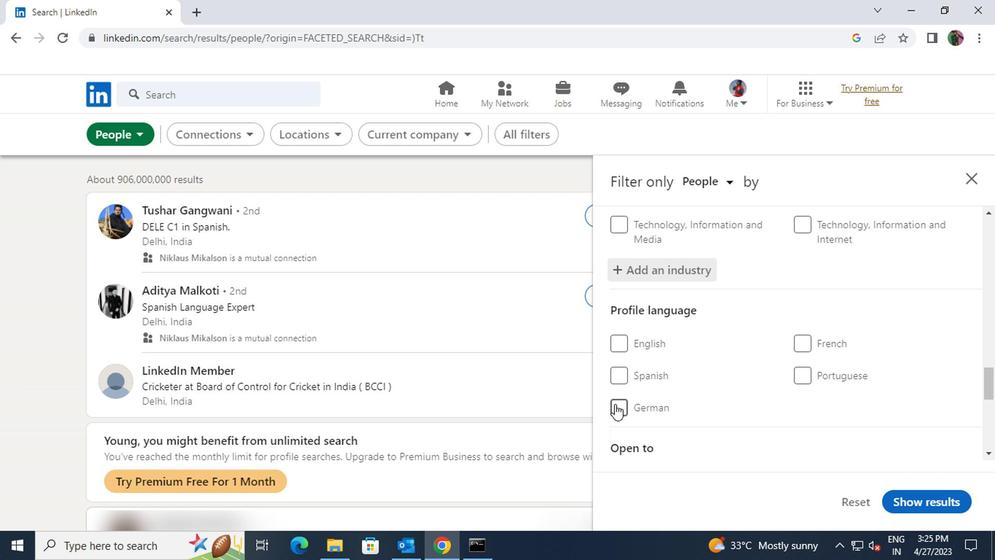 
Action: Mouse moved to (632, 404)
Screenshot: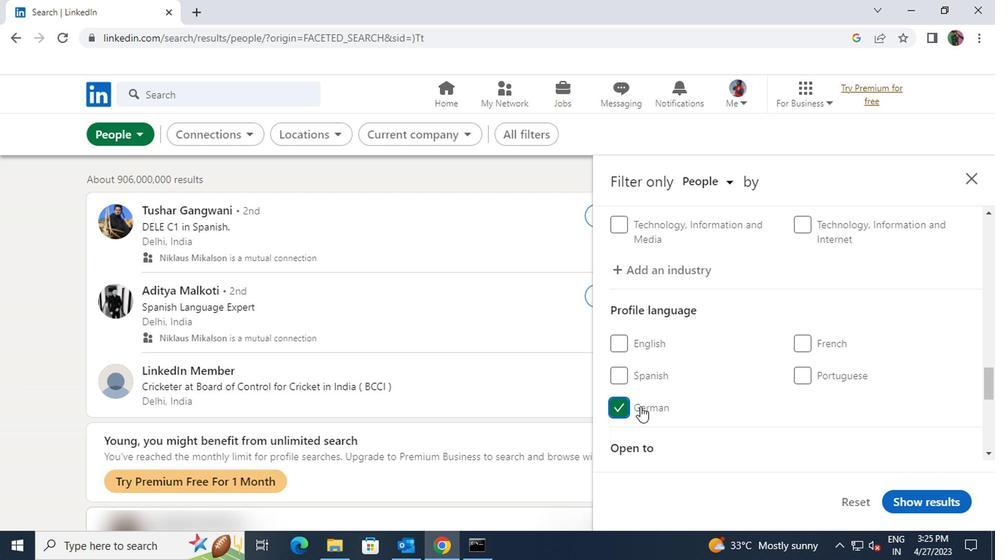 
Action: Mouse scrolled (632, 404) with delta (0, 0)
Screenshot: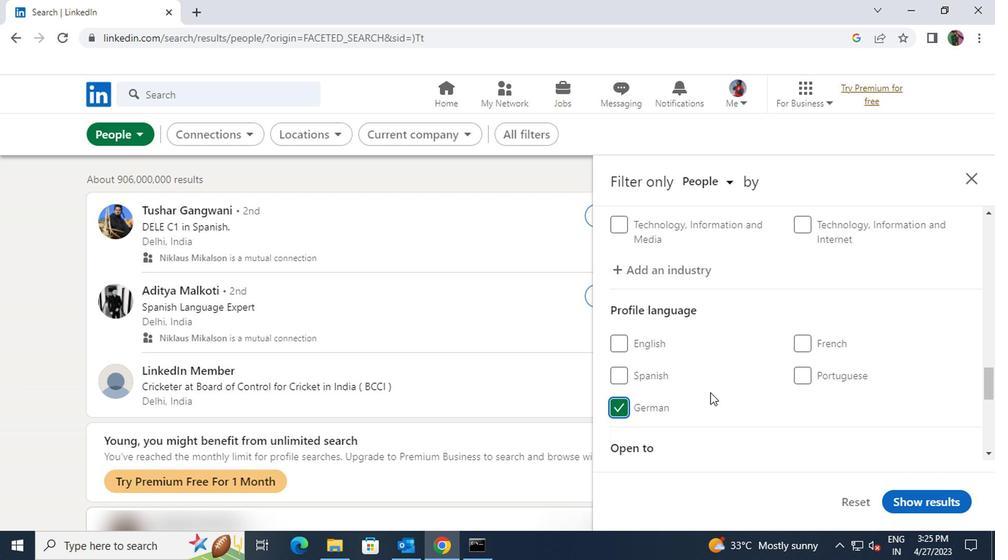 
Action: Mouse scrolled (632, 404) with delta (0, 0)
Screenshot: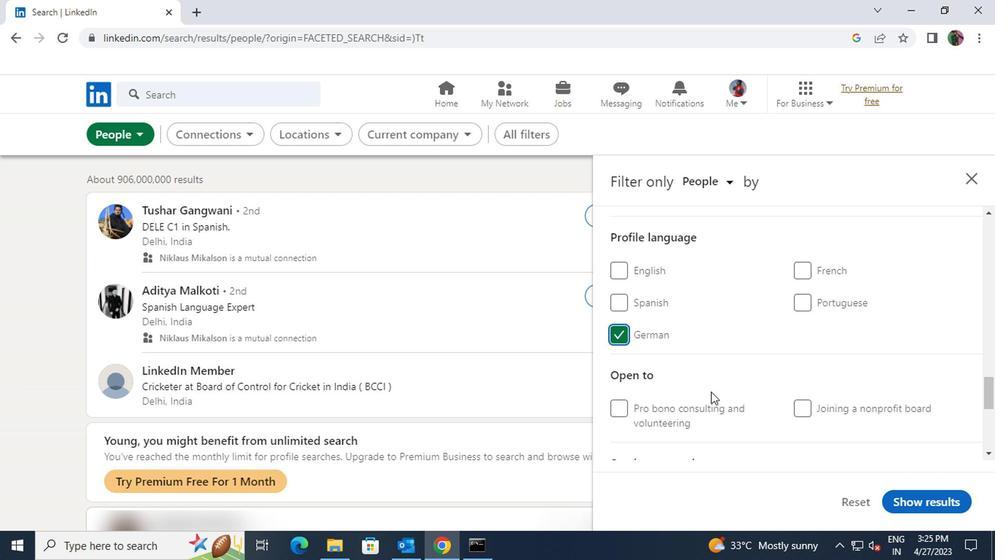 
Action: Mouse scrolled (632, 404) with delta (0, 0)
Screenshot: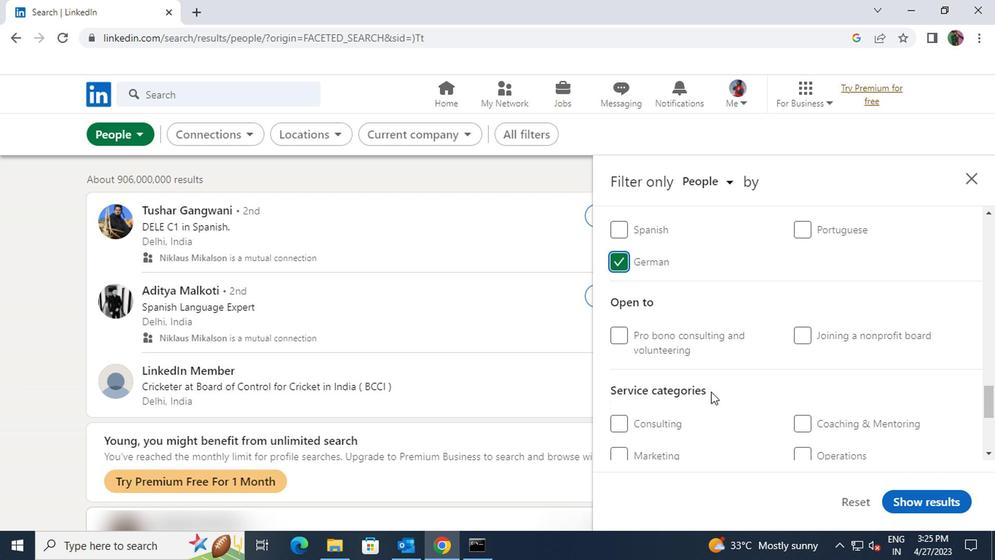 
Action: Mouse moved to (708, 416)
Screenshot: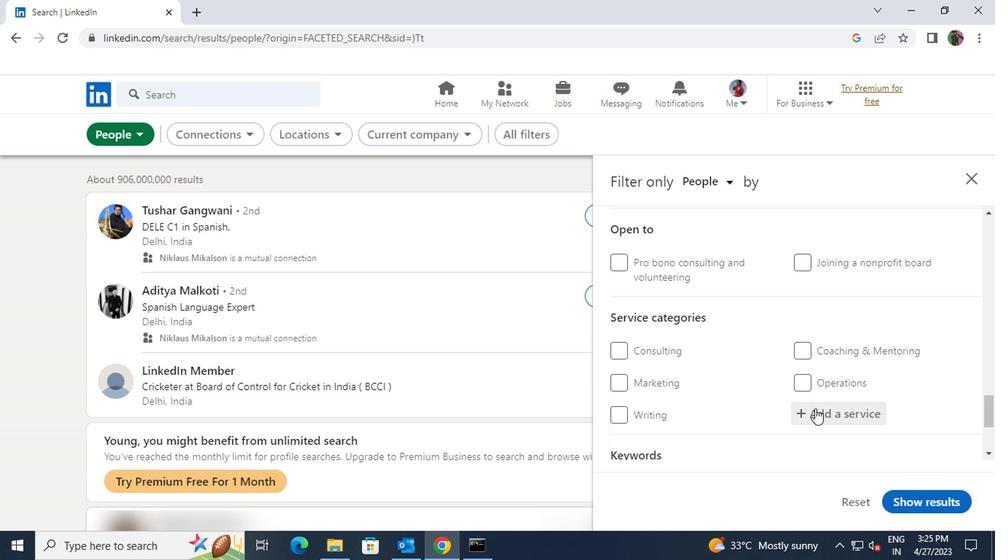 
Action: Mouse pressed left at (708, 416)
Screenshot: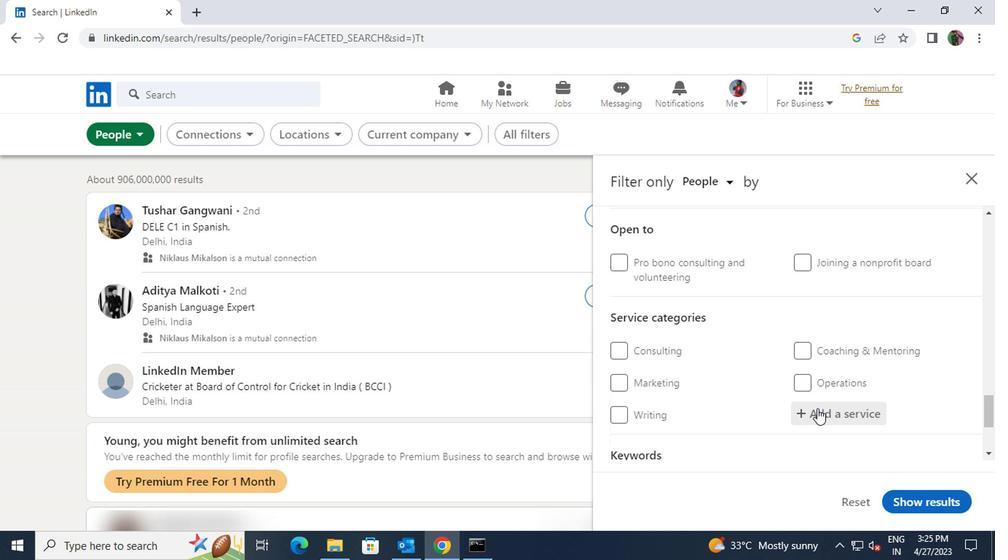 
Action: Key pressed <Key.shift>VIDEOGR
Screenshot: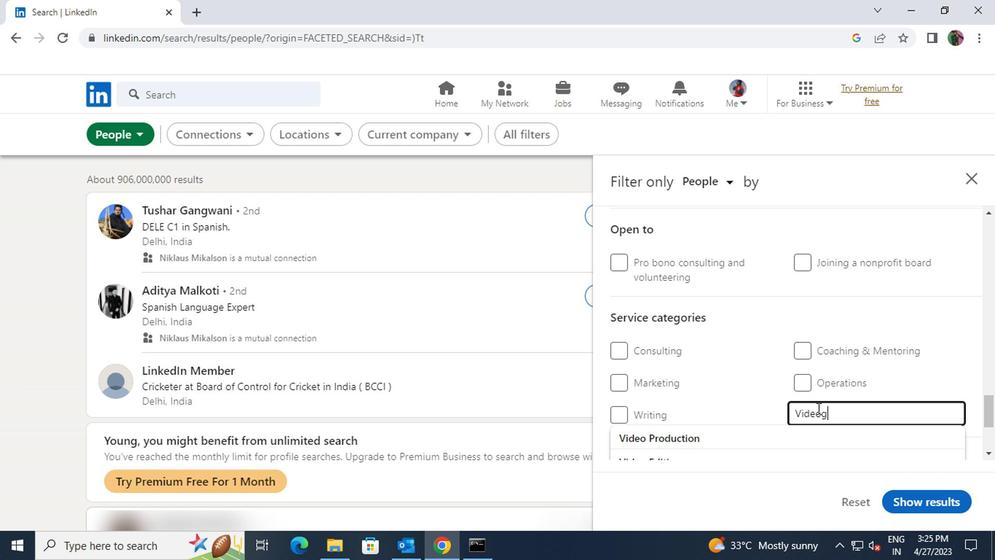
Action: Mouse moved to (688, 430)
Screenshot: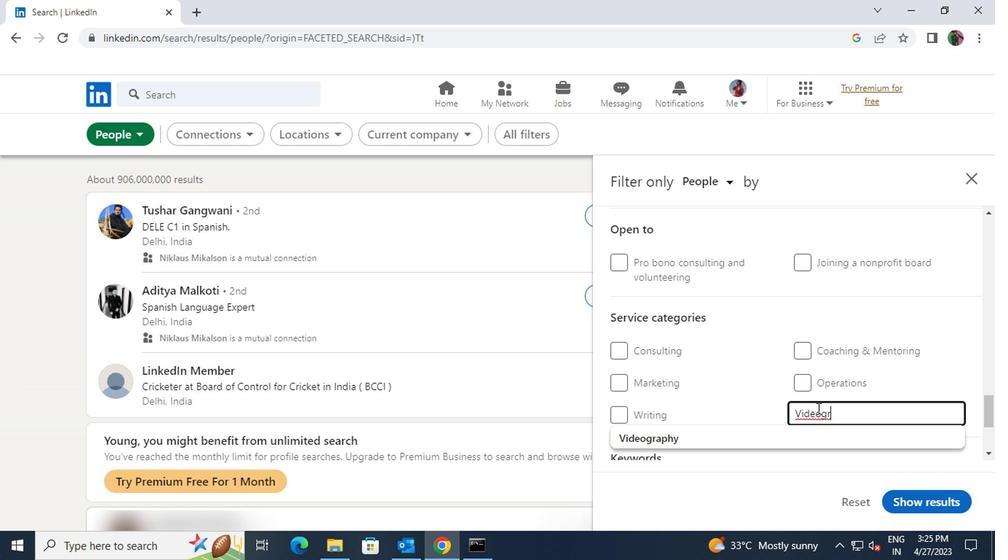 
Action: Mouse pressed left at (688, 430)
Screenshot: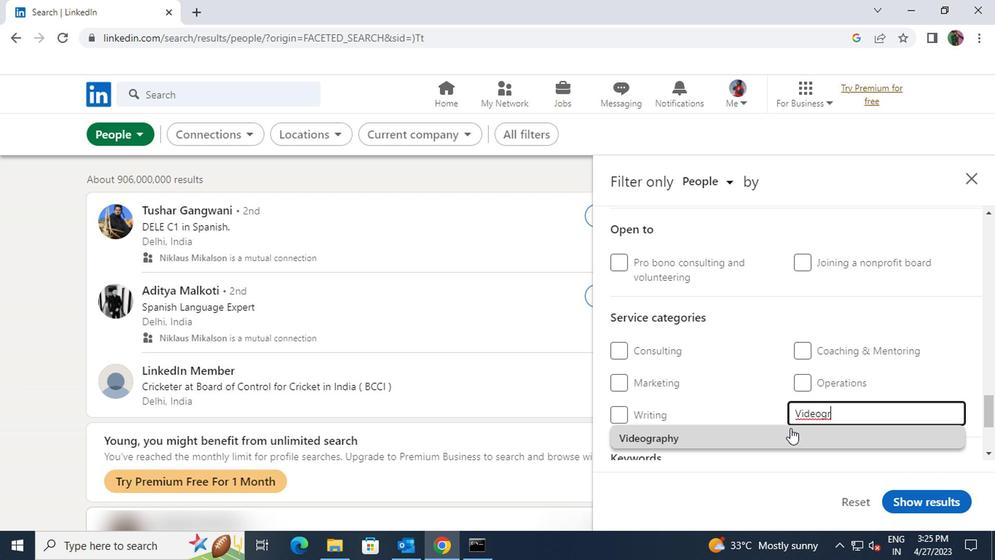 
Action: Mouse scrolled (688, 430) with delta (0, 0)
Screenshot: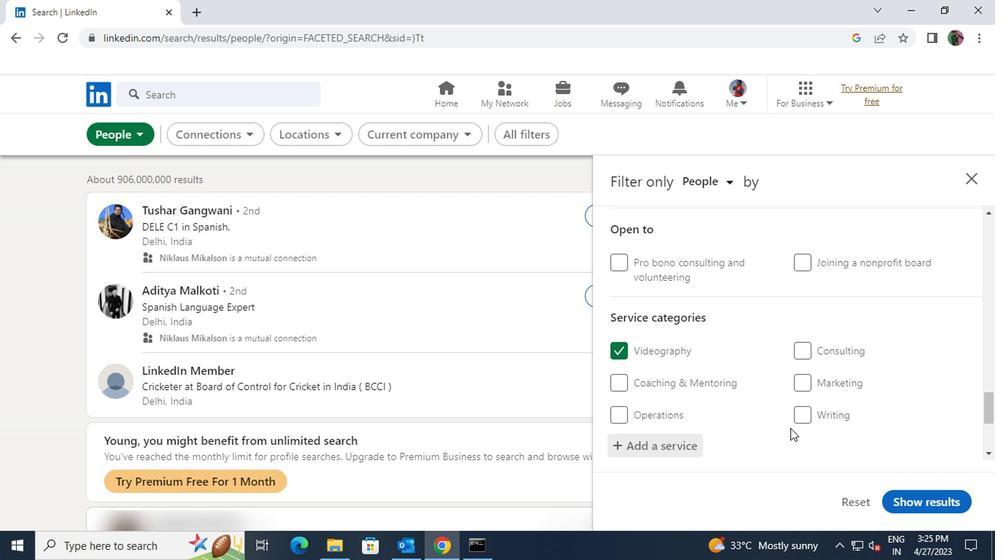 
Action: Mouse scrolled (688, 430) with delta (0, 0)
Screenshot: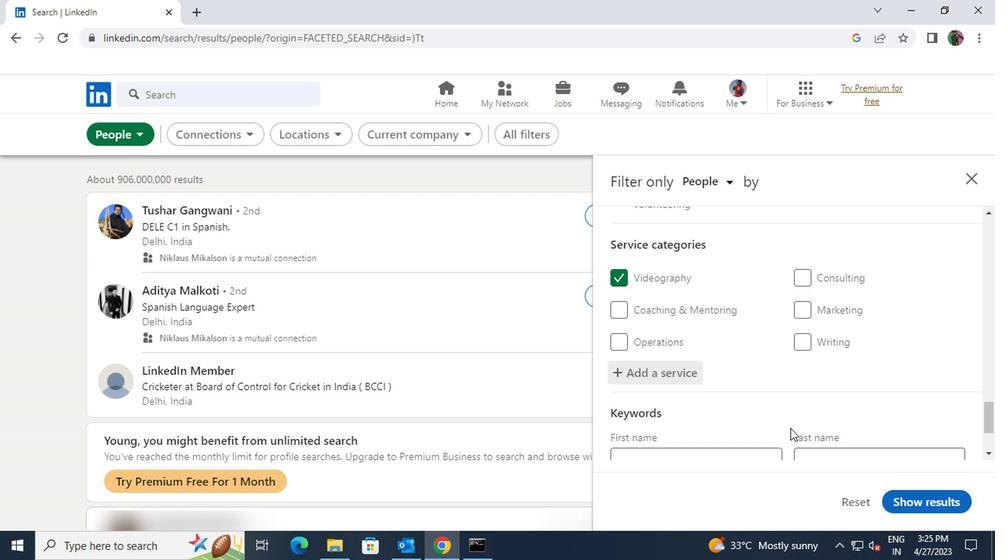 
Action: Mouse moved to (674, 432)
Screenshot: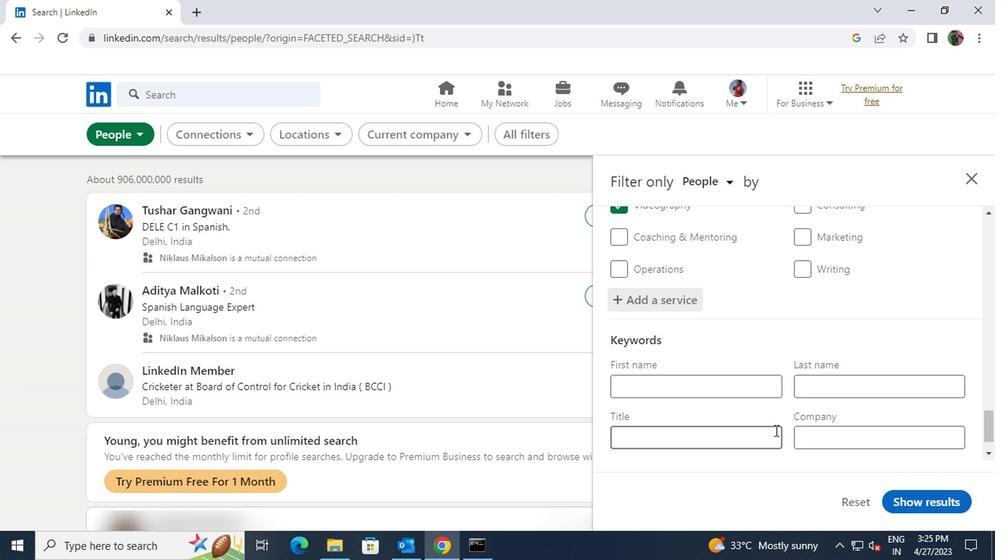 
Action: Mouse pressed left at (674, 432)
Screenshot: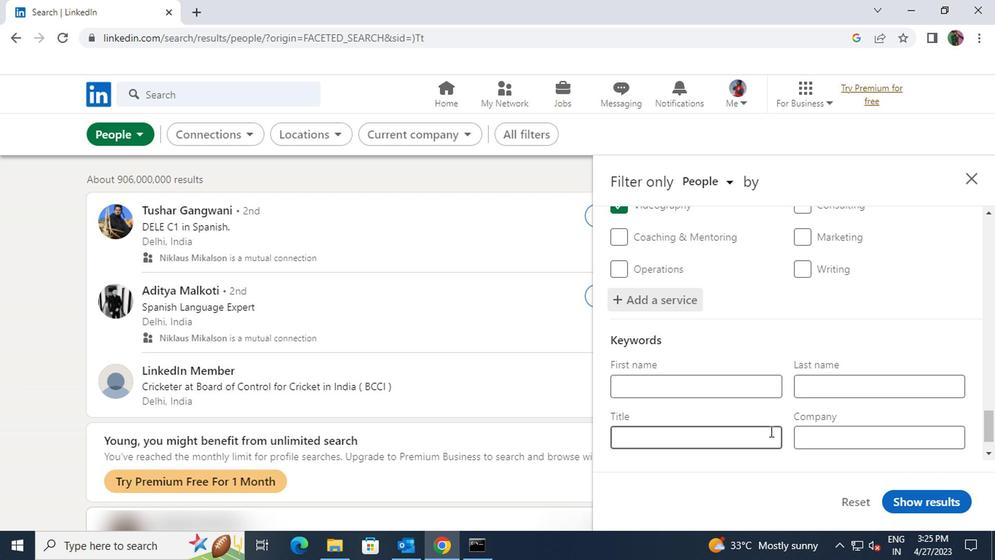 
Action: Key pressed <Key.shift>CONTENT<Key.space><Key.shift>STRATEGIST
Screenshot: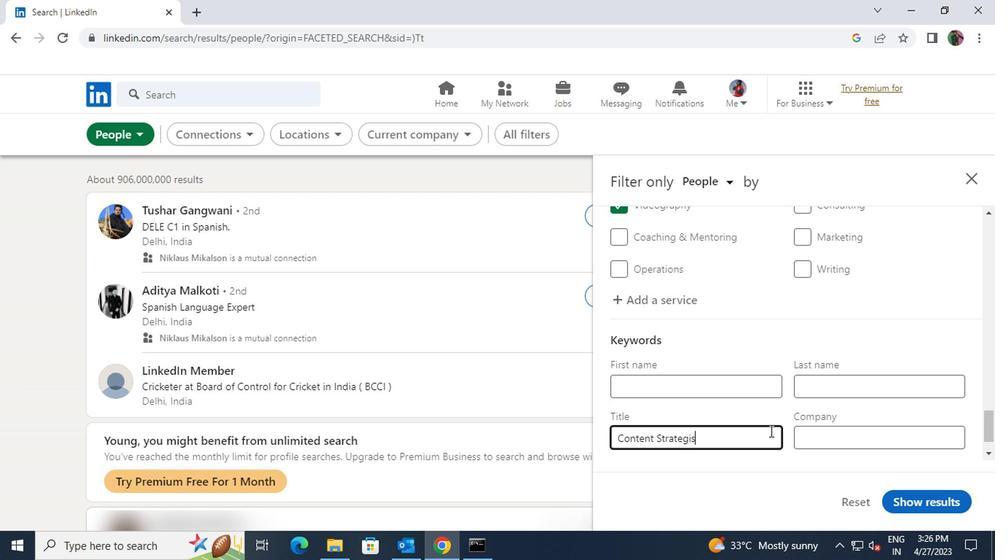 
Action: Mouse moved to (767, 480)
Screenshot: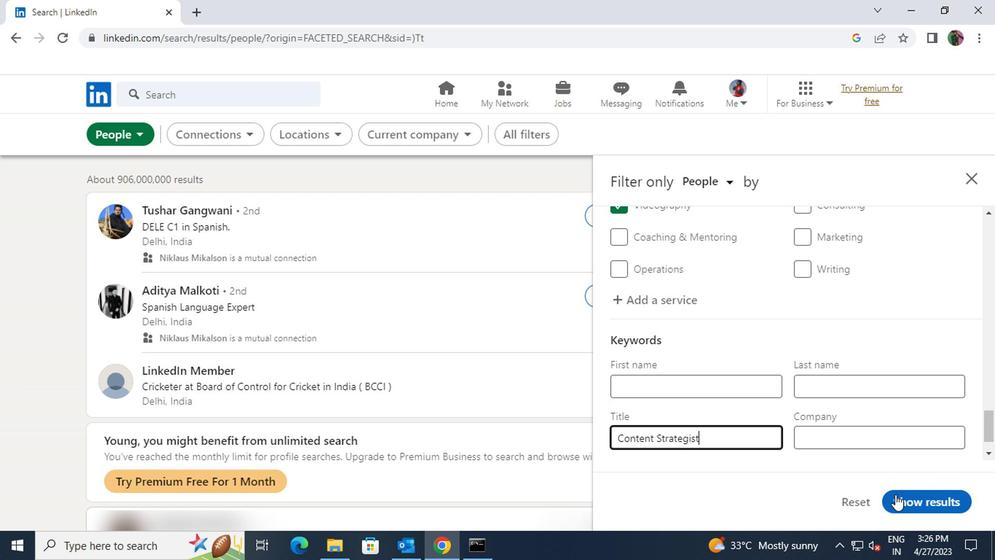 
Action: Mouse pressed left at (767, 480)
Screenshot: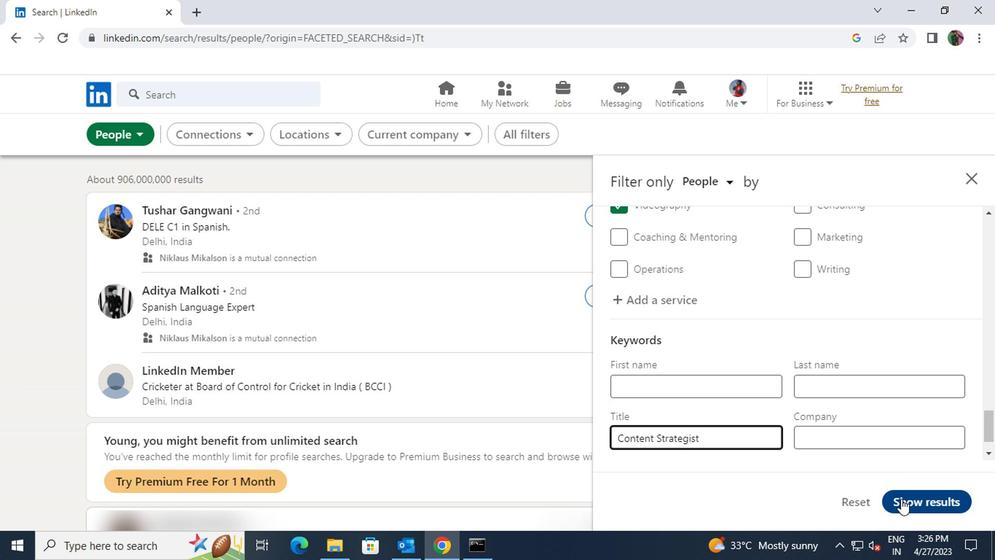 
